 Task: Search one way flight ticket for 5 adults, 2 children, 1 infant in seat and 2 infants on lap in economy from Punta Gorda: Punta Gorda Airport to Sheridan: Sheridan County Airport on 8-6-2023. Choice of flights is Emirates. Number of bags: 2 carry on bags. Price is upto 92000. Outbound departure time preference is 16:45.
Action: Mouse moved to (221, 307)
Screenshot: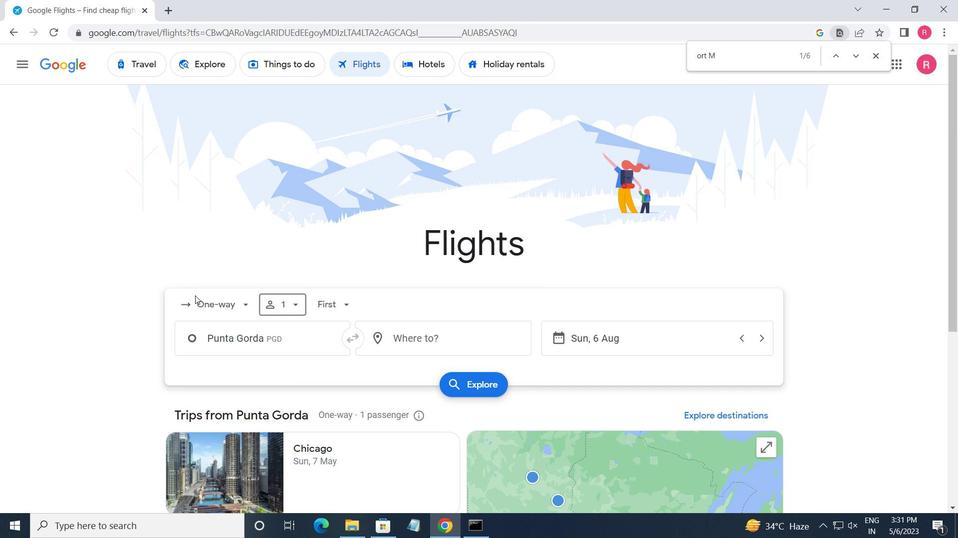 
Action: Mouse pressed left at (221, 307)
Screenshot: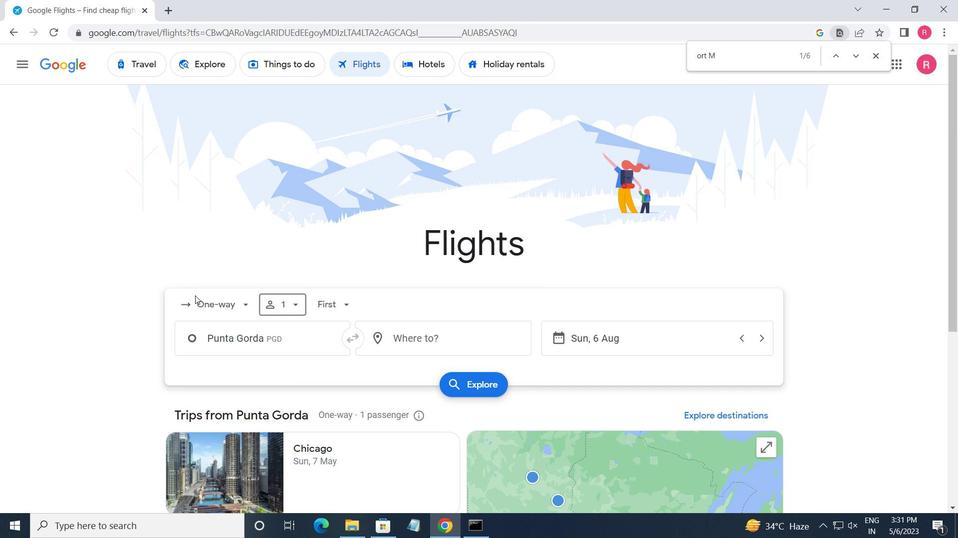 
Action: Mouse moved to (229, 304)
Screenshot: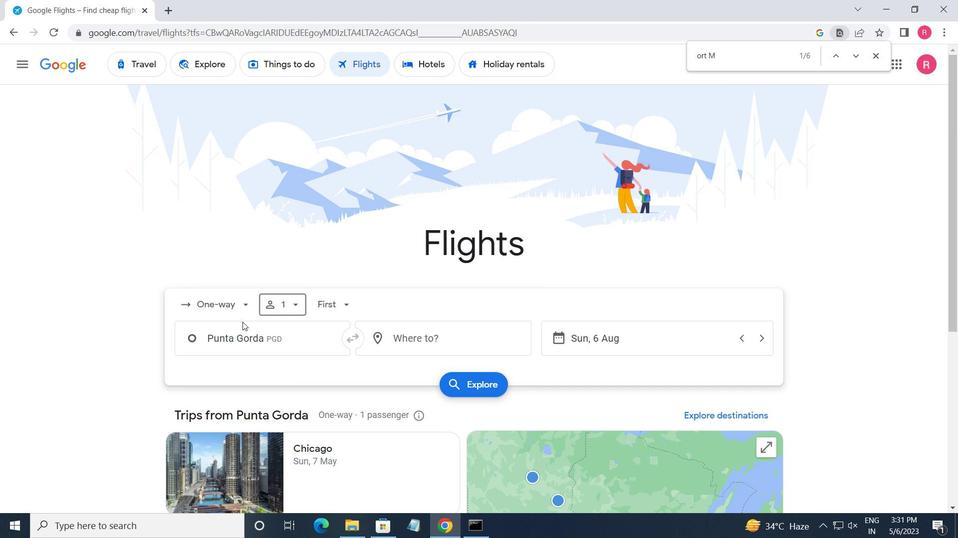 
Action: Mouse pressed left at (229, 304)
Screenshot: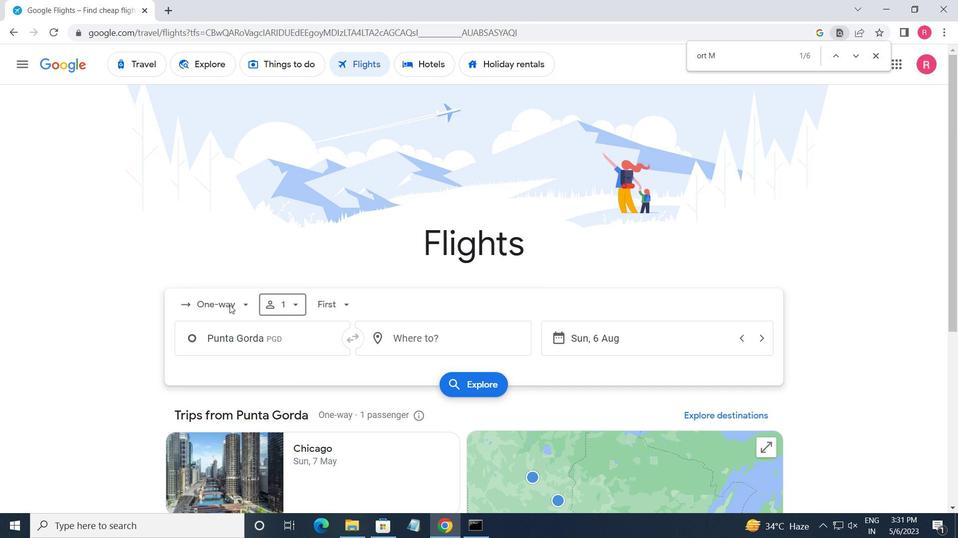 
Action: Mouse moved to (213, 303)
Screenshot: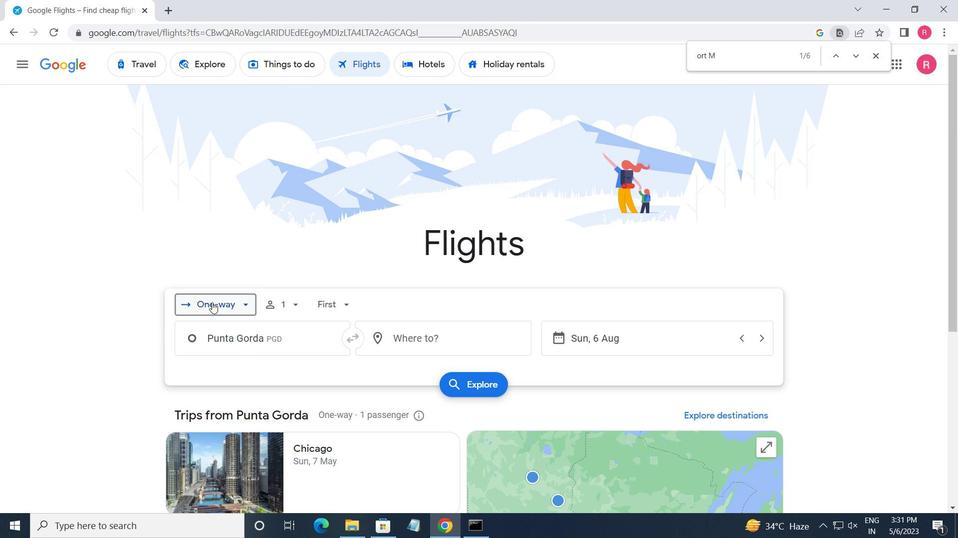 
Action: Mouse pressed left at (213, 303)
Screenshot: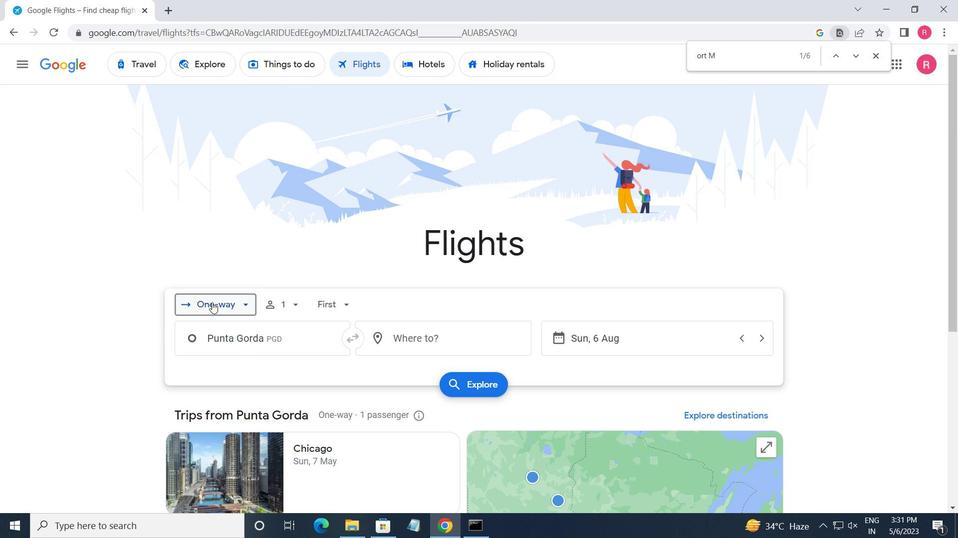
Action: Mouse moved to (228, 367)
Screenshot: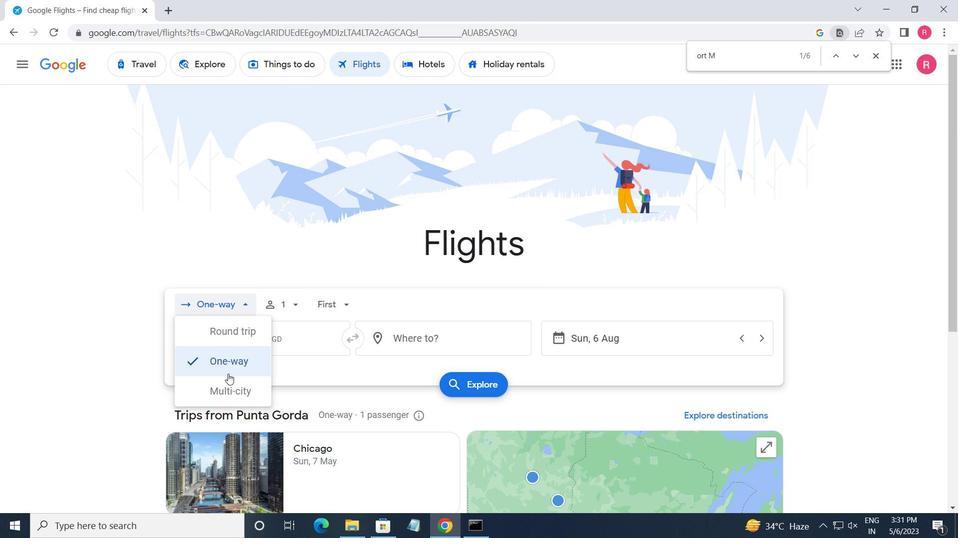 
Action: Mouse pressed left at (228, 367)
Screenshot: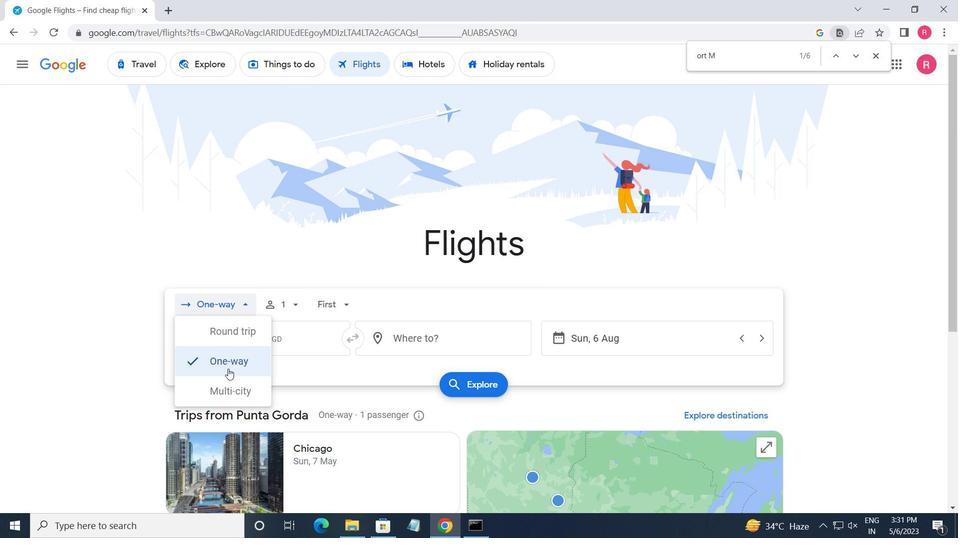 
Action: Mouse moved to (278, 310)
Screenshot: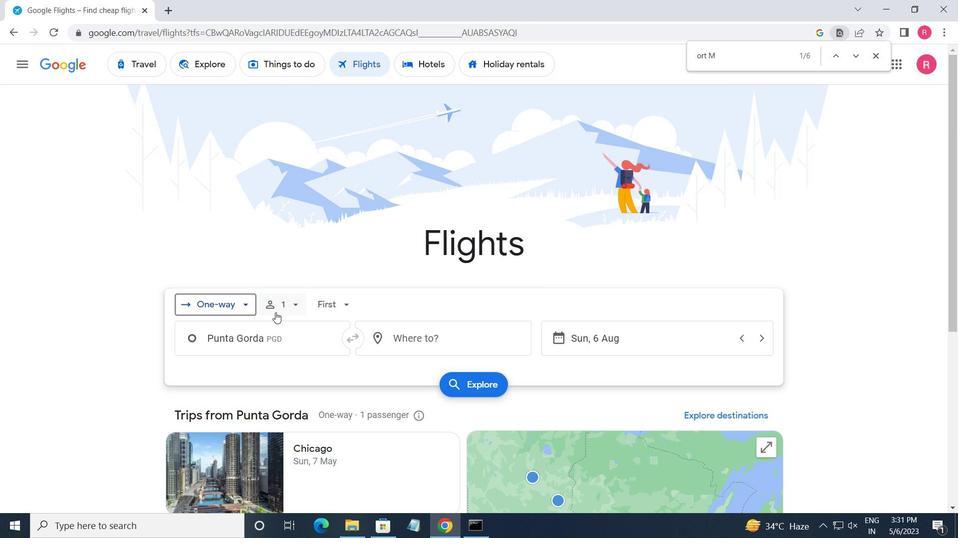 
Action: Mouse pressed left at (278, 310)
Screenshot: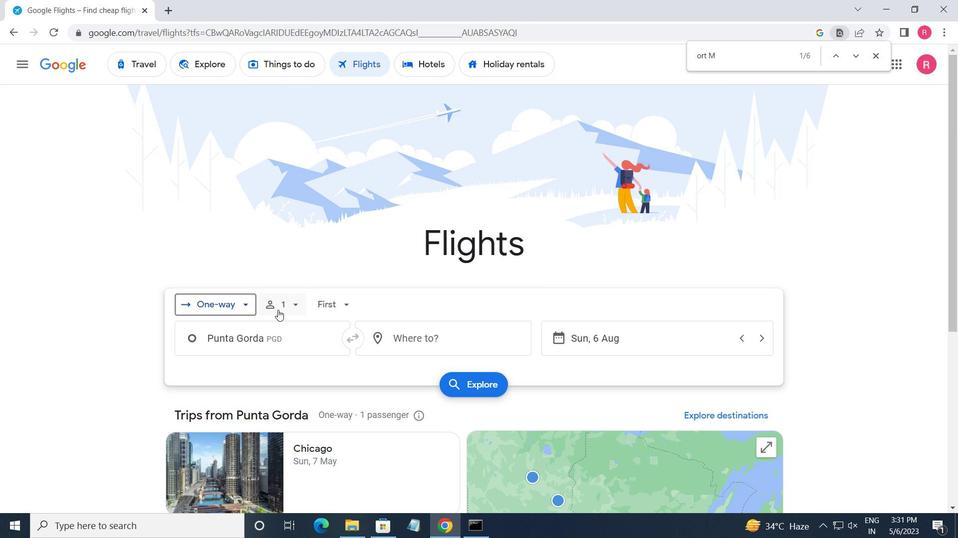 
Action: Mouse moved to (388, 340)
Screenshot: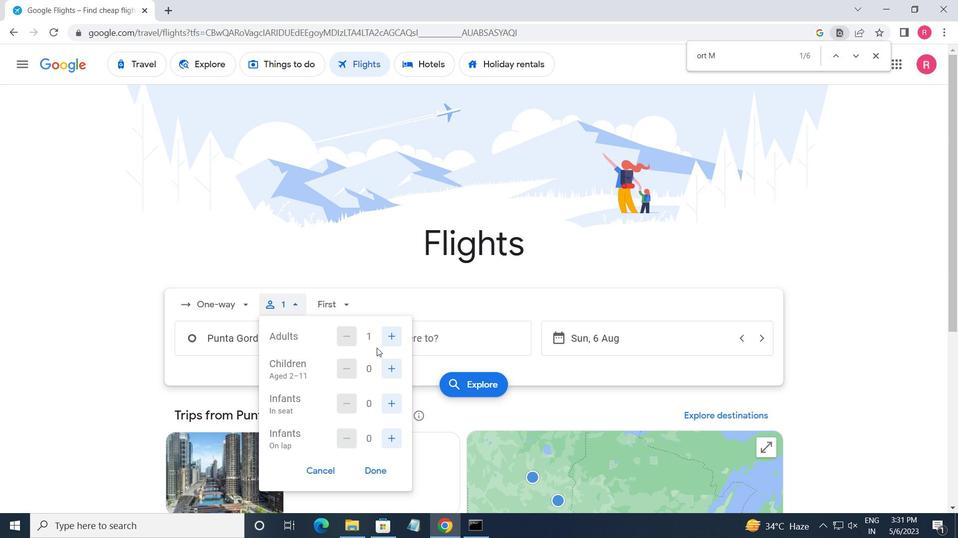 
Action: Mouse pressed left at (388, 340)
Screenshot: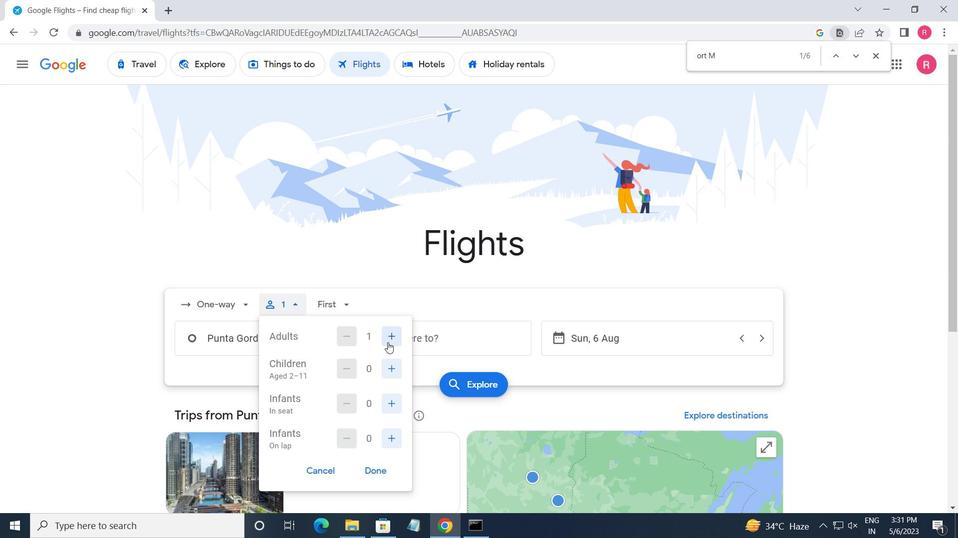 
Action: Mouse pressed left at (388, 340)
Screenshot: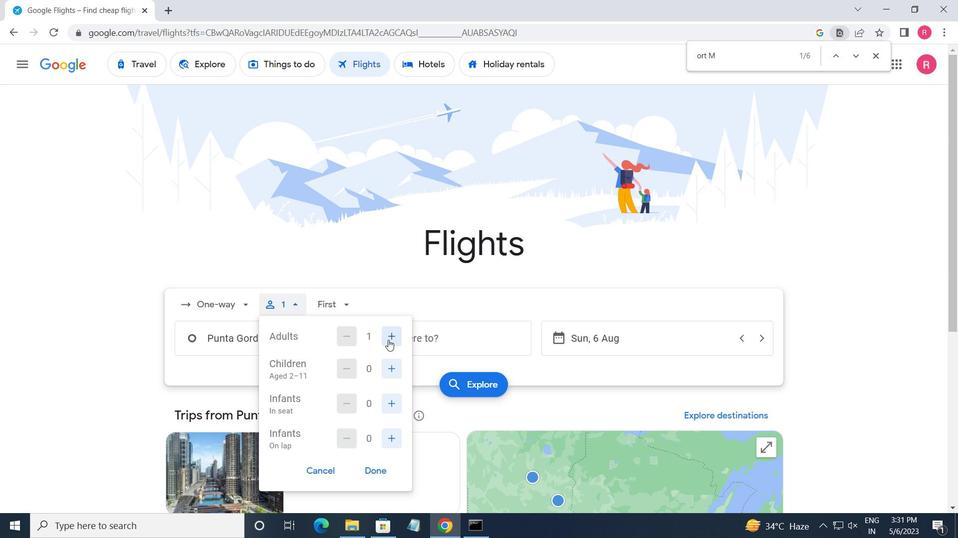 
Action: Mouse pressed left at (388, 340)
Screenshot: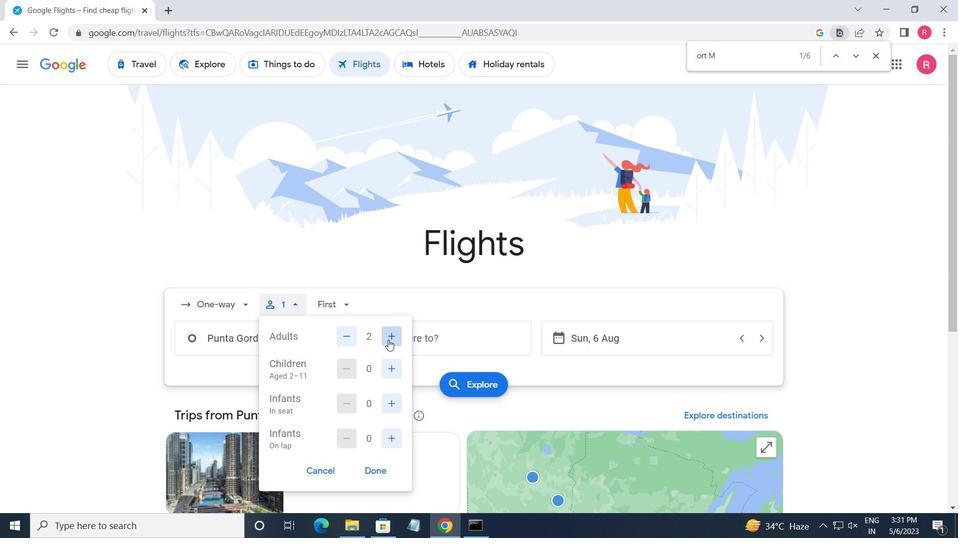
Action: Mouse pressed left at (388, 340)
Screenshot: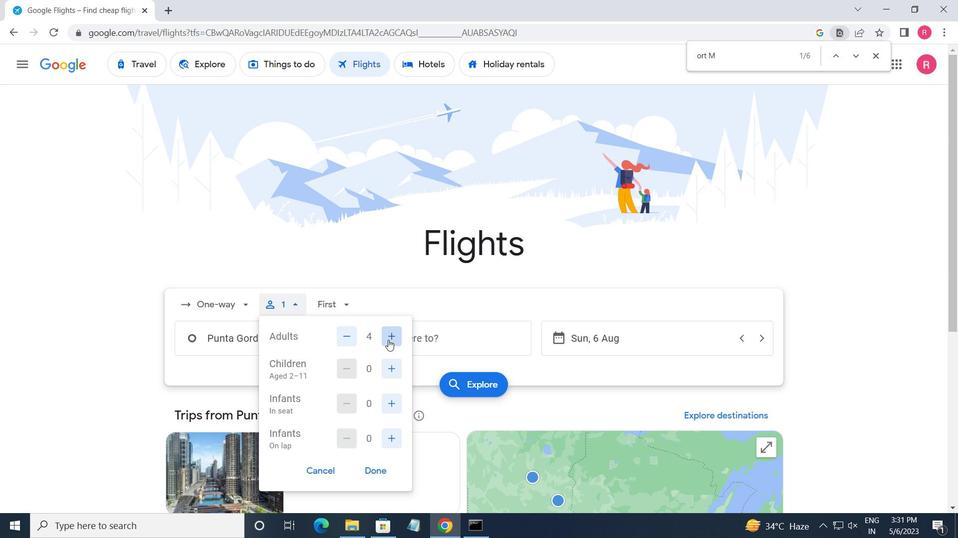 
Action: Mouse moved to (390, 366)
Screenshot: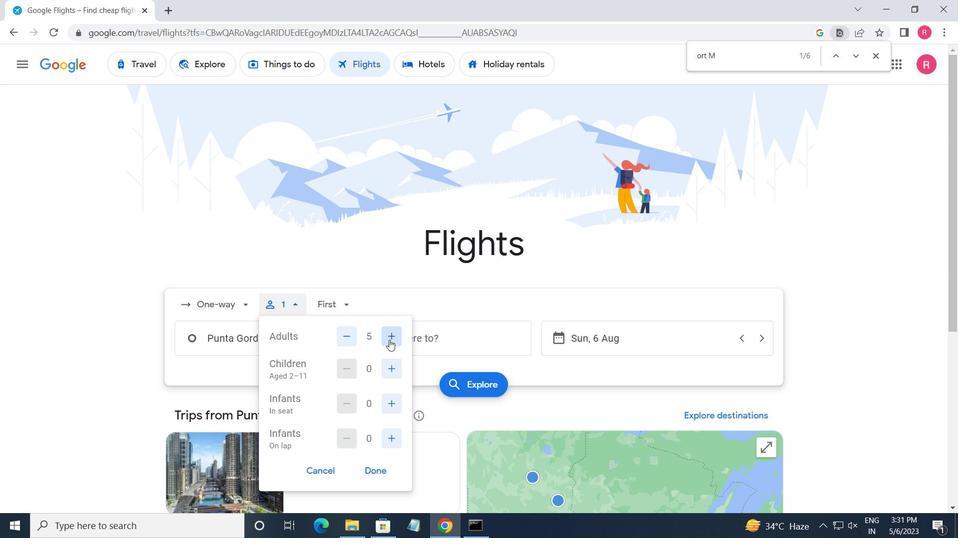 
Action: Mouse pressed left at (390, 366)
Screenshot: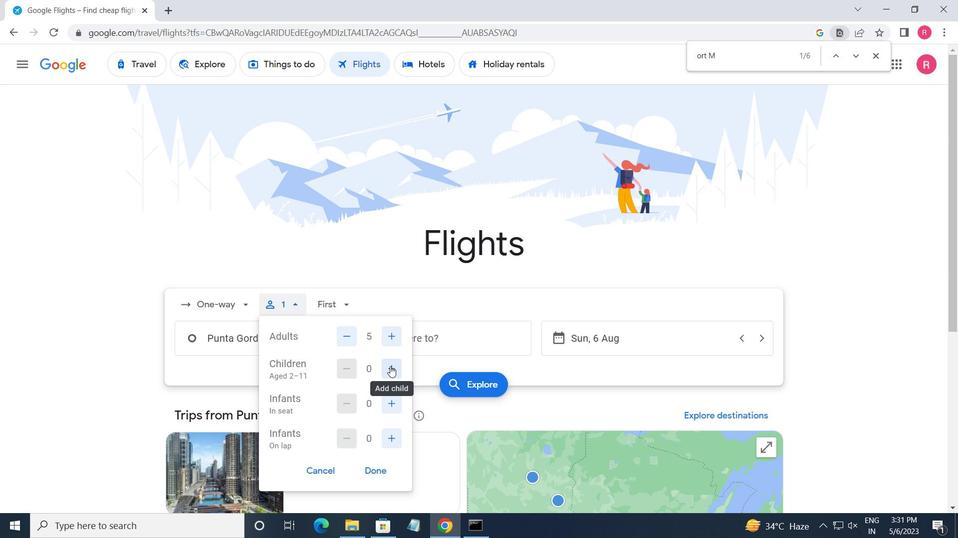 
Action: Mouse pressed left at (390, 366)
Screenshot: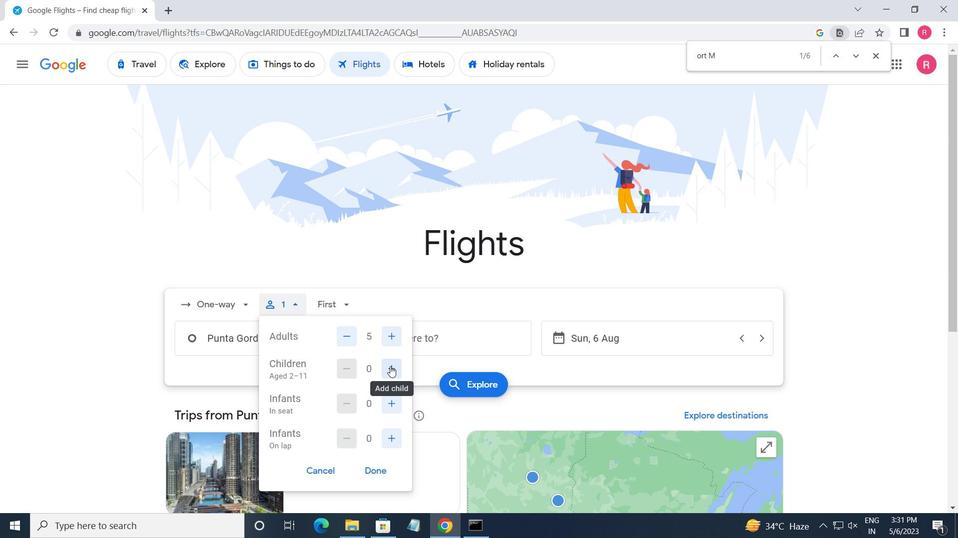 
Action: Mouse moved to (388, 400)
Screenshot: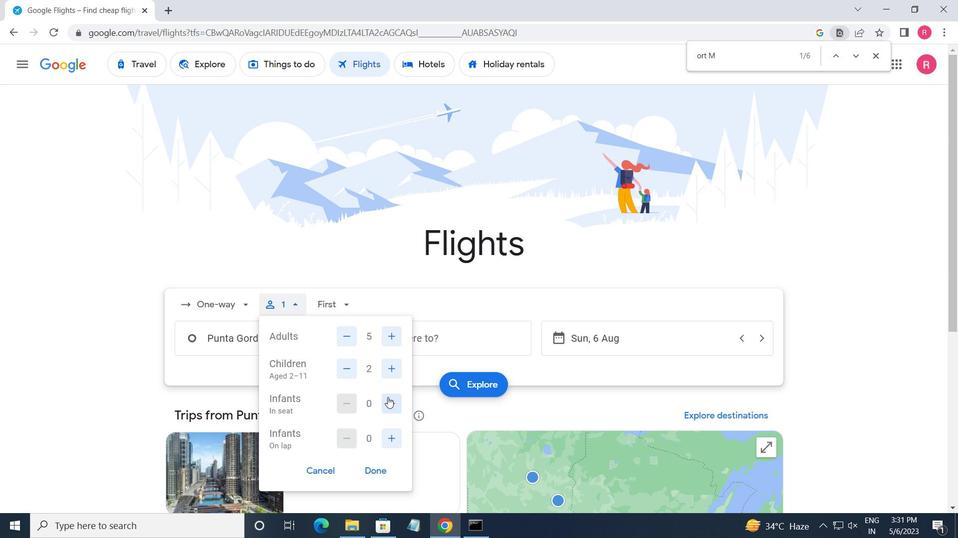 
Action: Mouse pressed left at (388, 400)
Screenshot: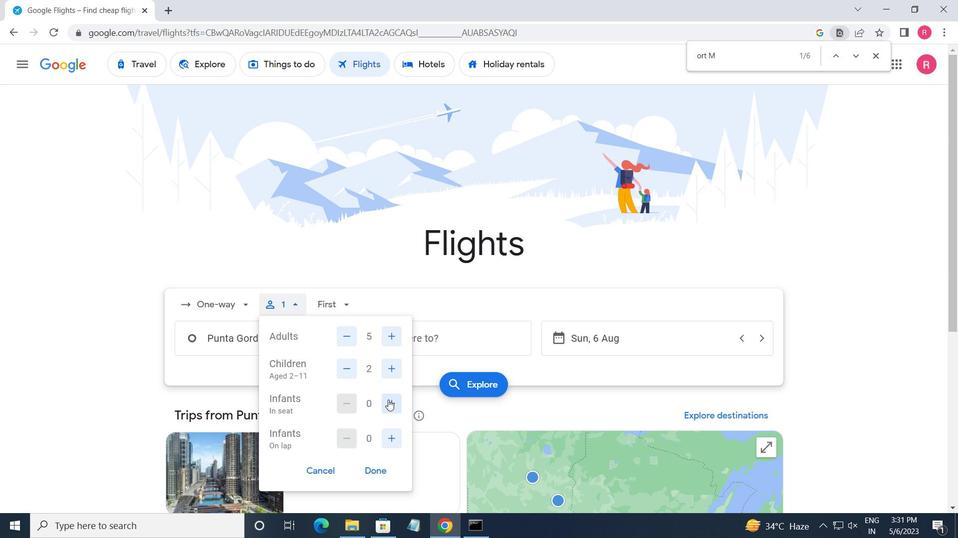 
Action: Mouse moved to (391, 434)
Screenshot: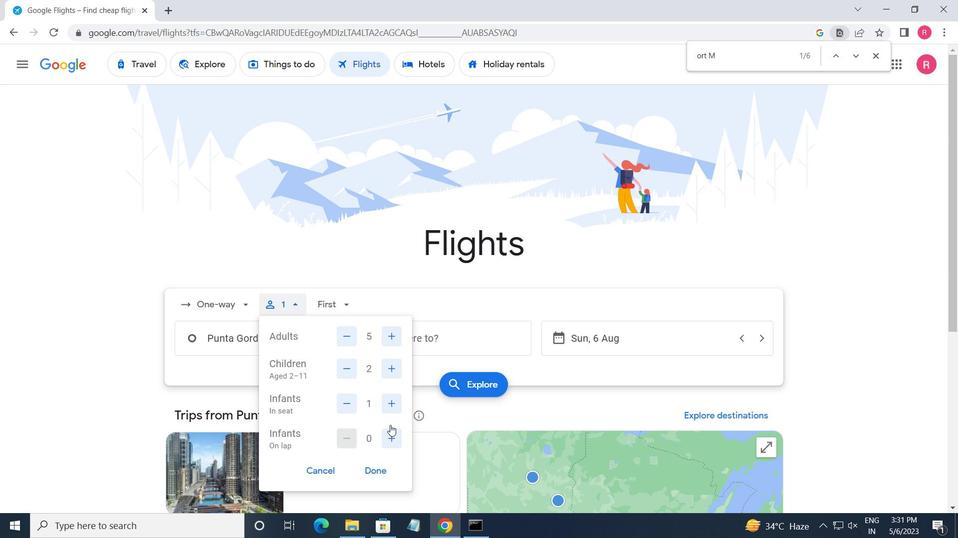 
Action: Mouse pressed left at (391, 434)
Screenshot: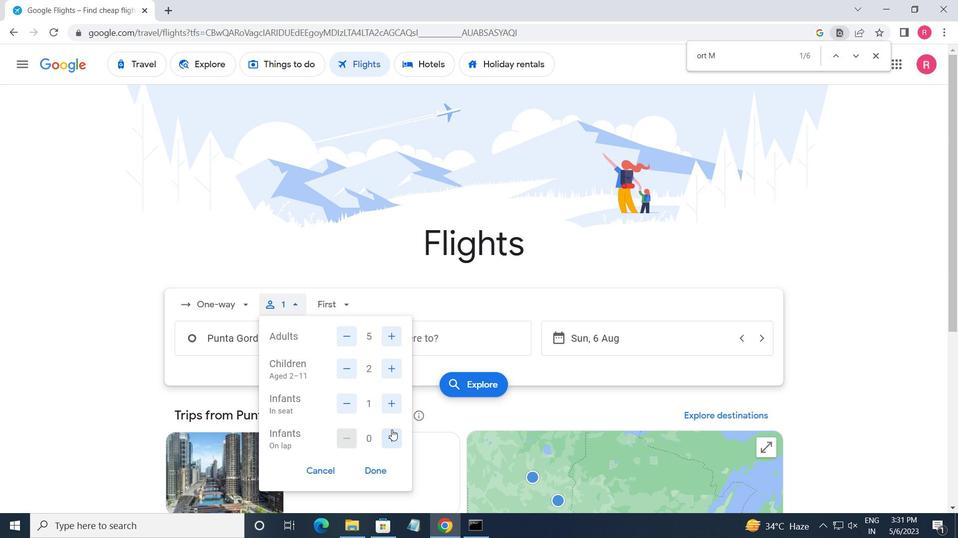 
Action: Mouse pressed left at (391, 434)
Screenshot: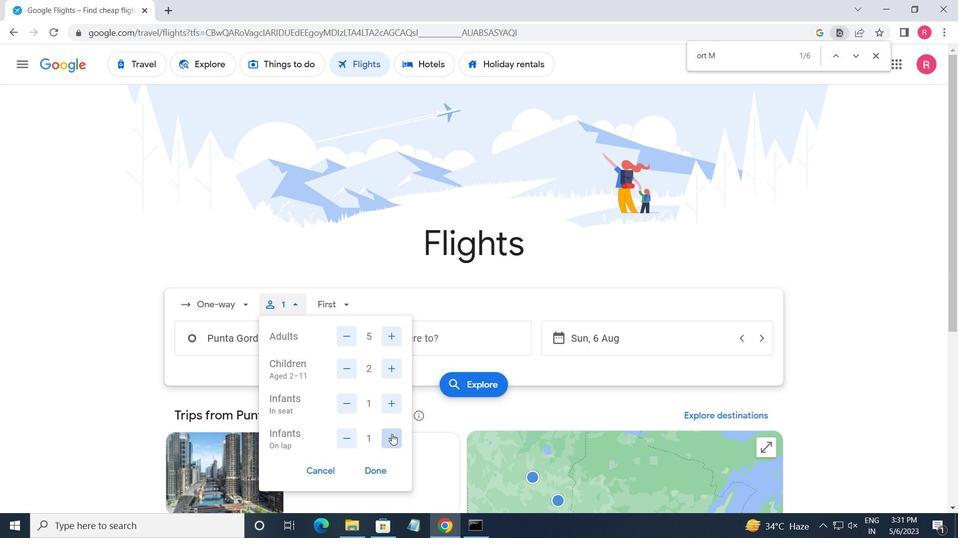 
Action: Mouse moved to (351, 442)
Screenshot: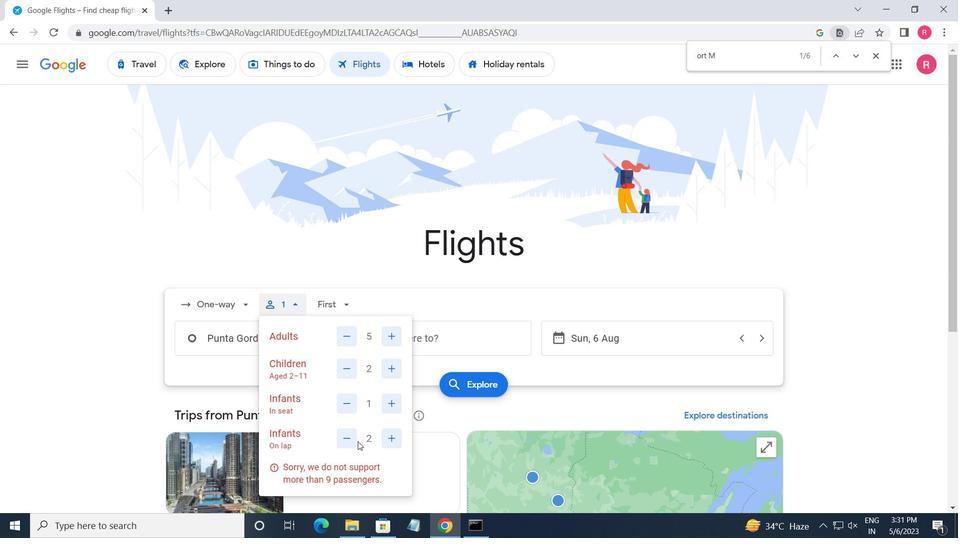 
Action: Mouse pressed left at (351, 442)
Screenshot: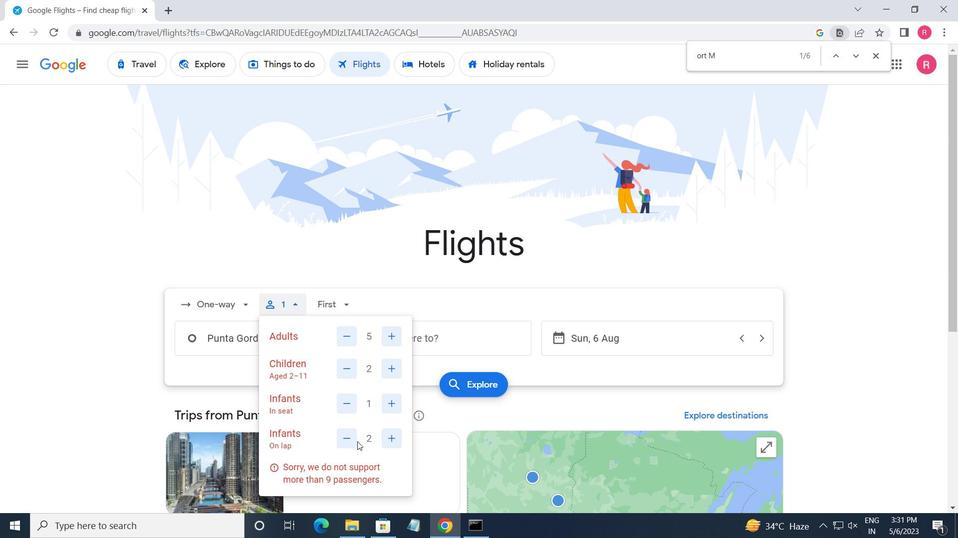 
Action: Mouse moved to (367, 474)
Screenshot: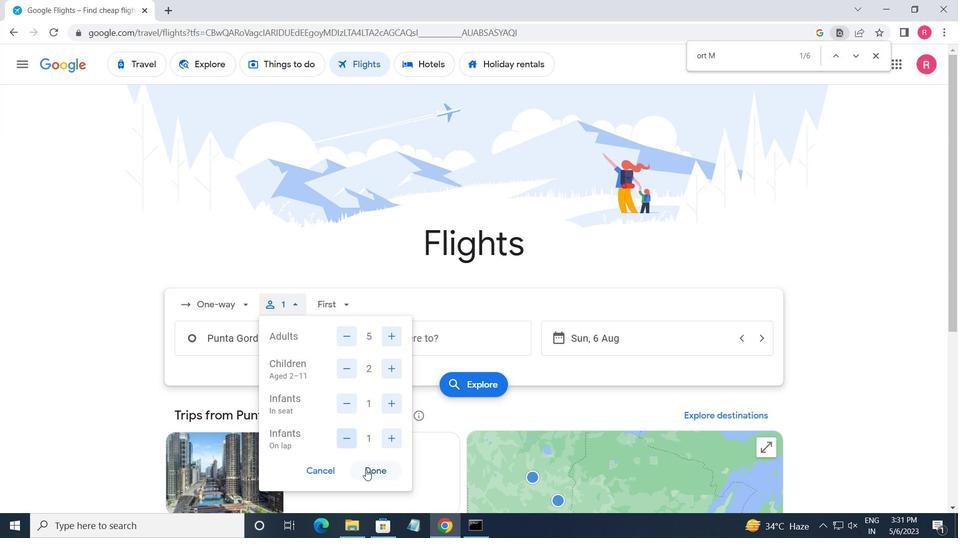 
Action: Mouse pressed left at (367, 474)
Screenshot: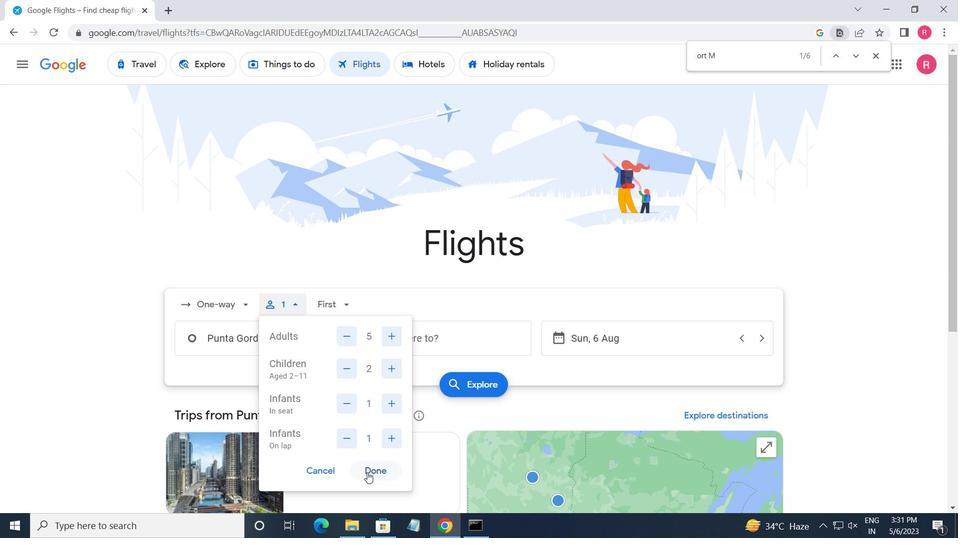 
Action: Mouse moved to (334, 312)
Screenshot: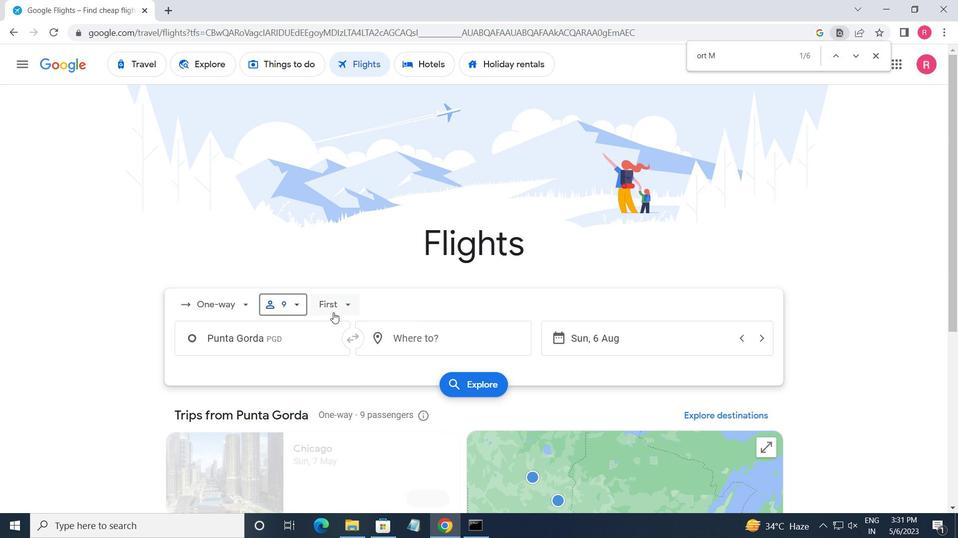 
Action: Mouse pressed left at (334, 312)
Screenshot: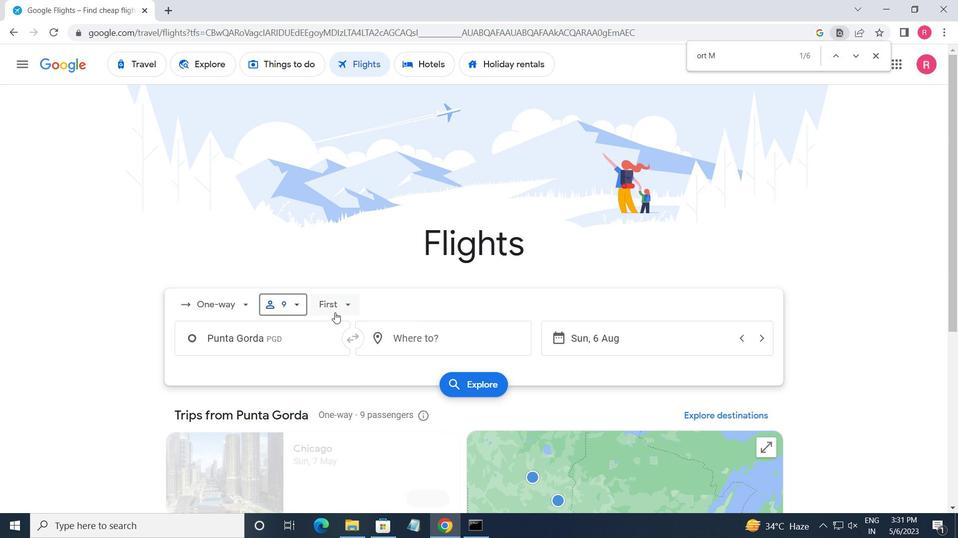 
Action: Mouse moved to (353, 332)
Screenshot: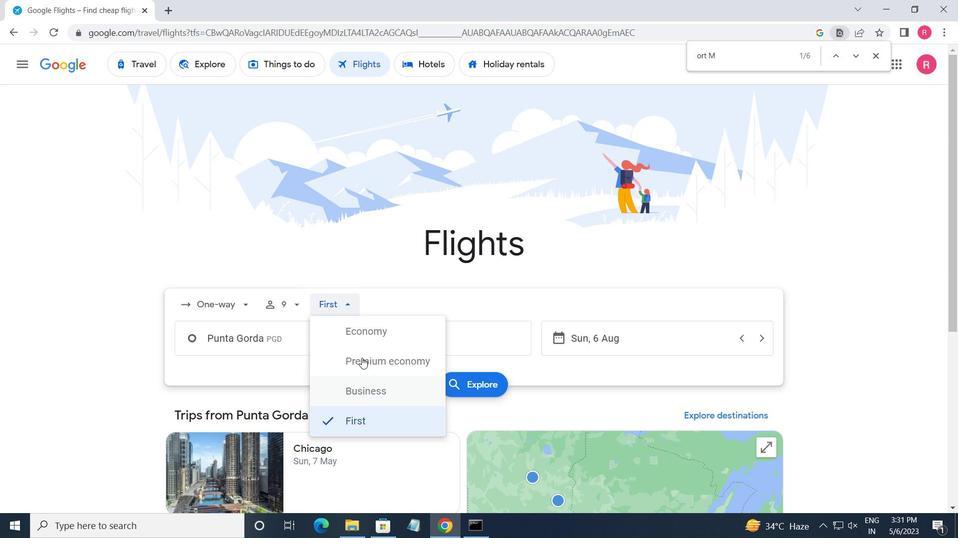 
Action: Mouse pressed left at (353, 332)
Screenshot: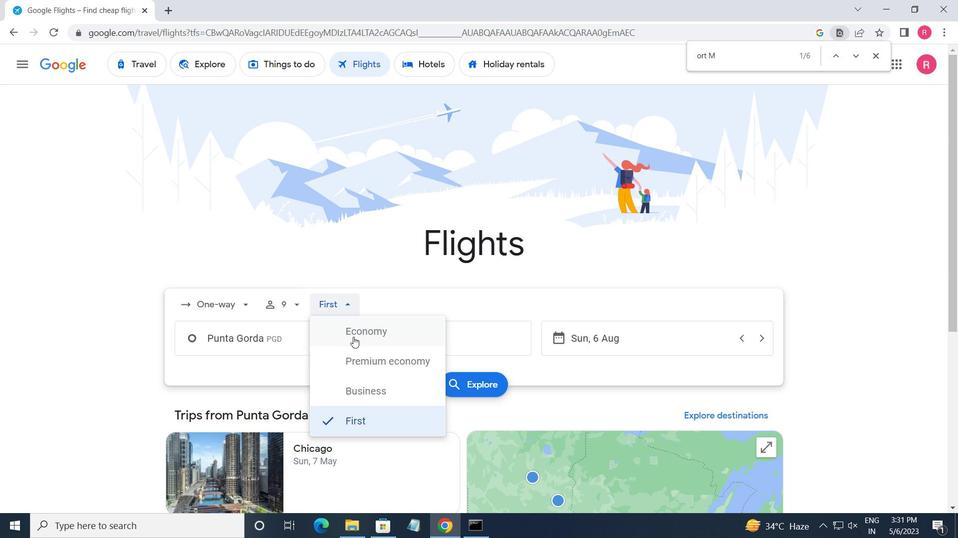 
Action: Mouse moved to (301, 336)
Screenshot: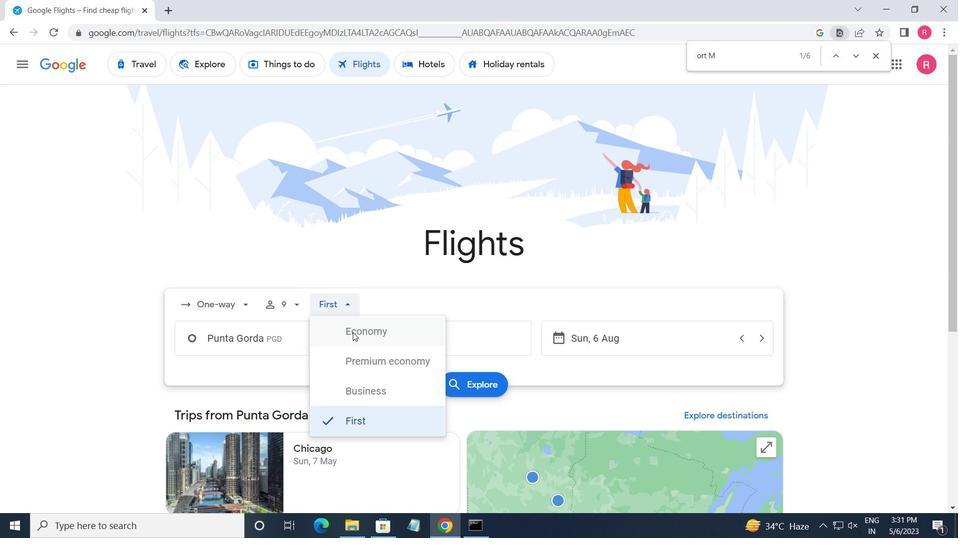
Action: Mouse pressed left at (301, 336)
Screenshot: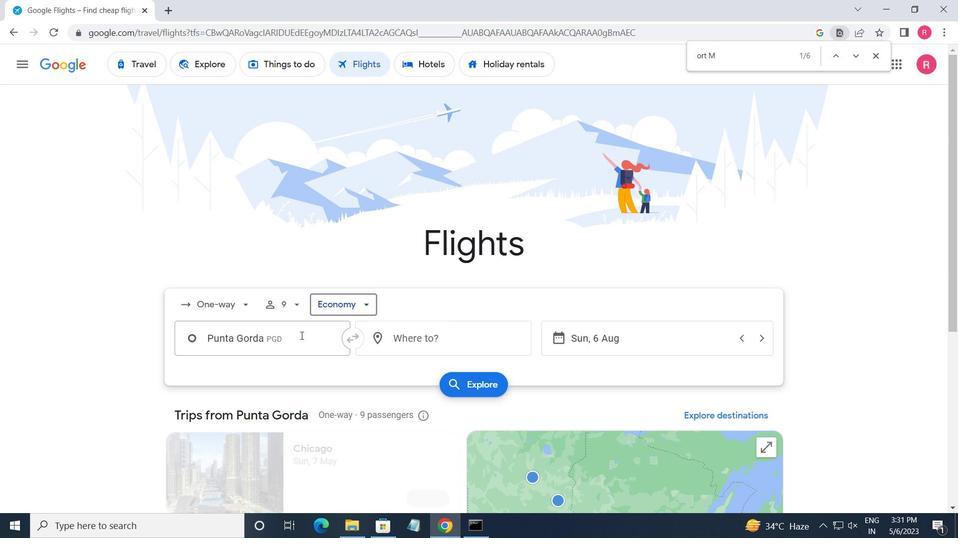 
Action: Mouse moved to (300, 336)
Screenshot: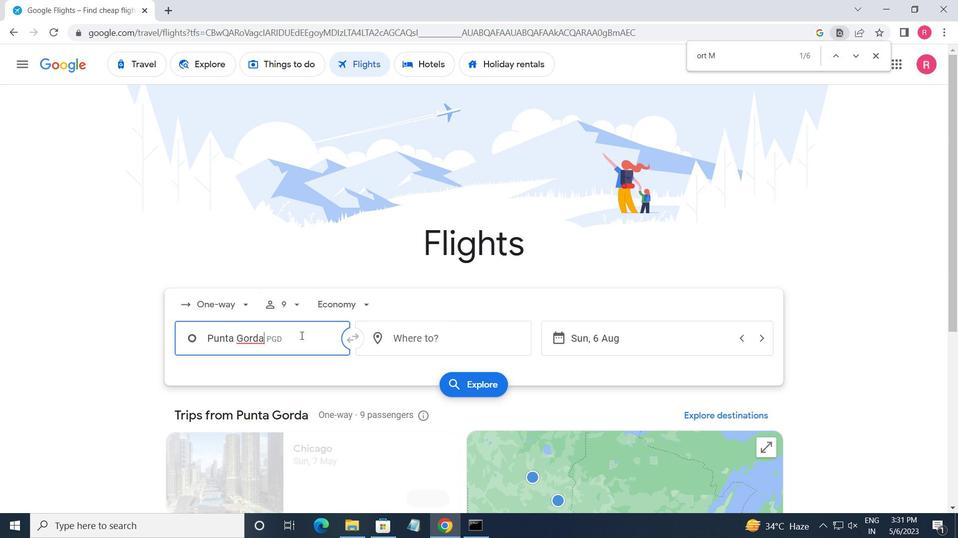 
Action: Key pressed <Key.shift_r>Punta<Key.space><Key.shift>GORDA
Screenshot: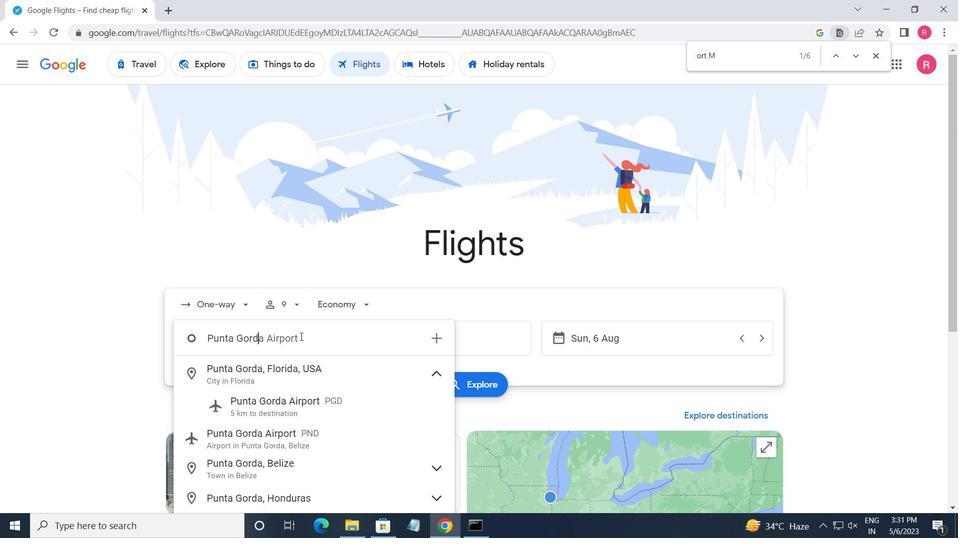 
Action: Mouse moved to (314, 402)
Screenshot: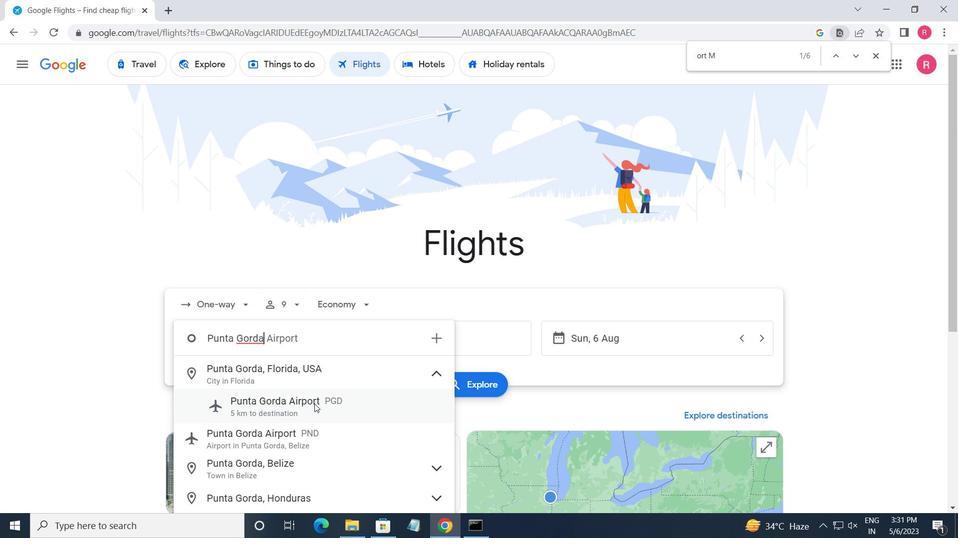 
Action: Mouse pressed left at (314, 402)
Screenshot: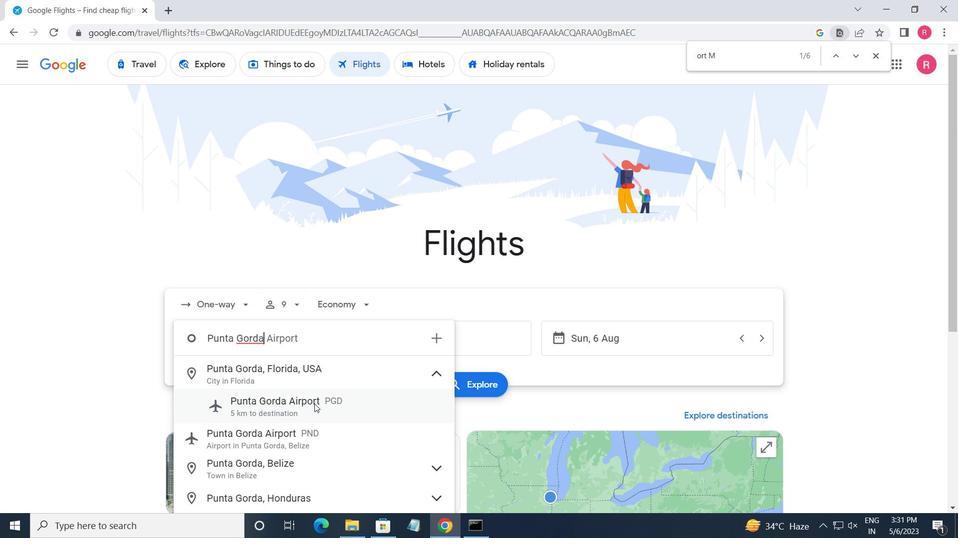 
Action: Mouse moved to (440, 340)
Screenshot: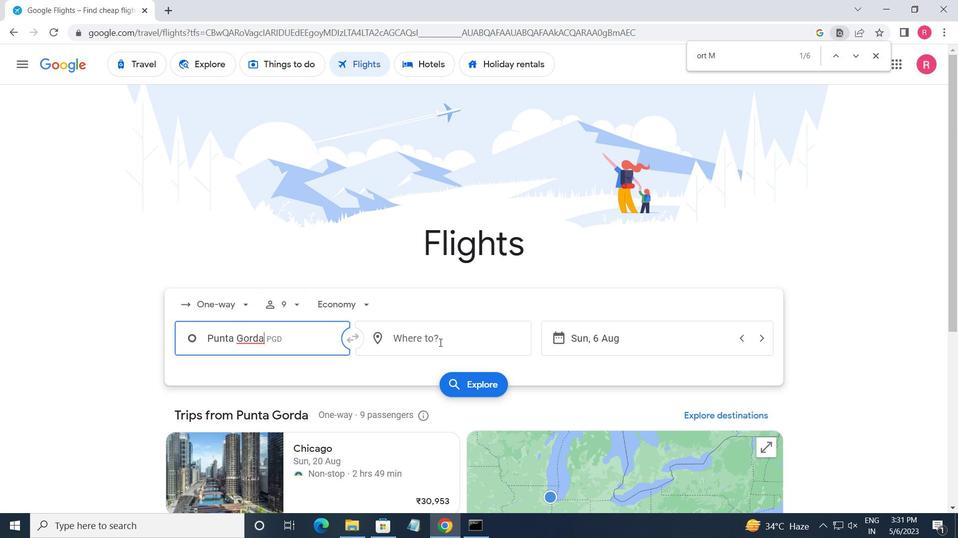 
Action: Mouse pressed left at (440, 340)
Screenshot: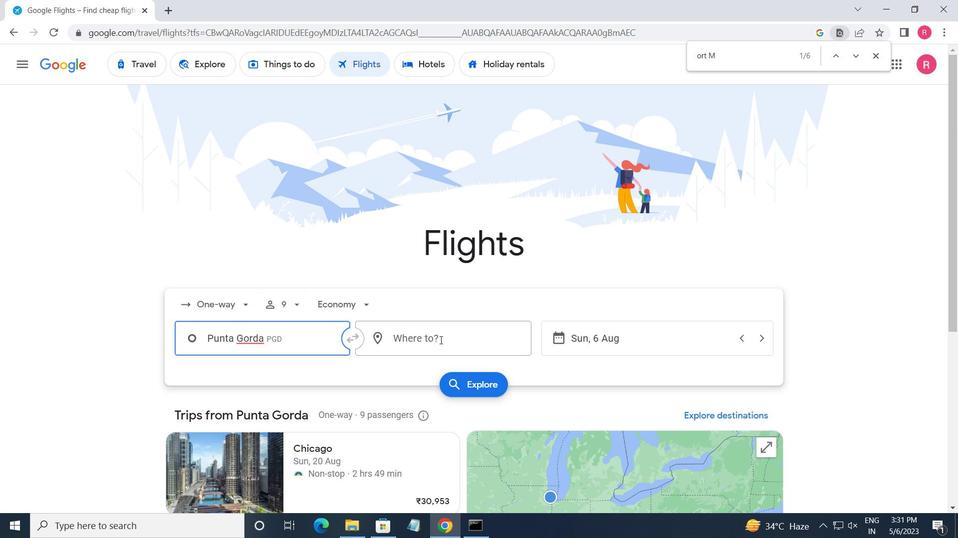 
Action: Key pressed <Key.shift>SHERIDAN
Screenshot: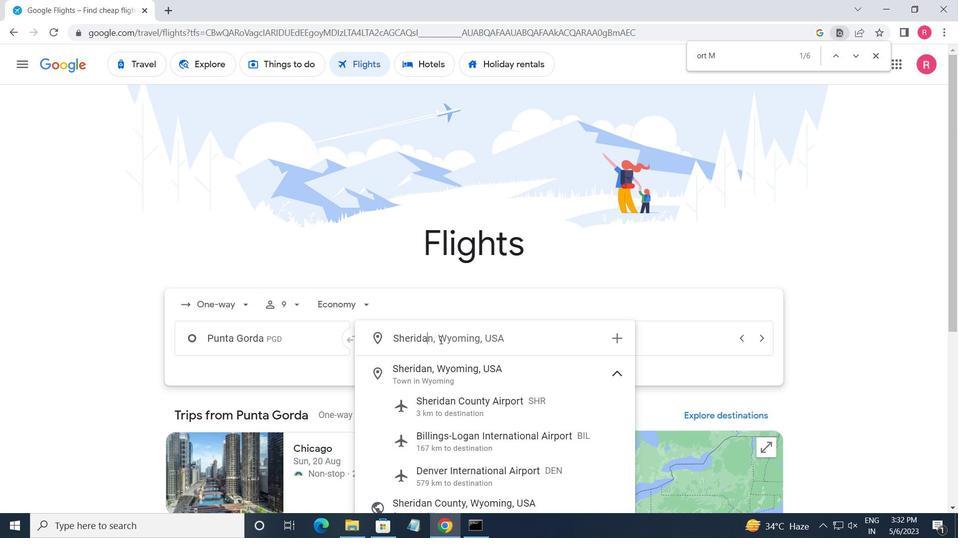
Action: Mouse moved to (474, 413)
Screenshot: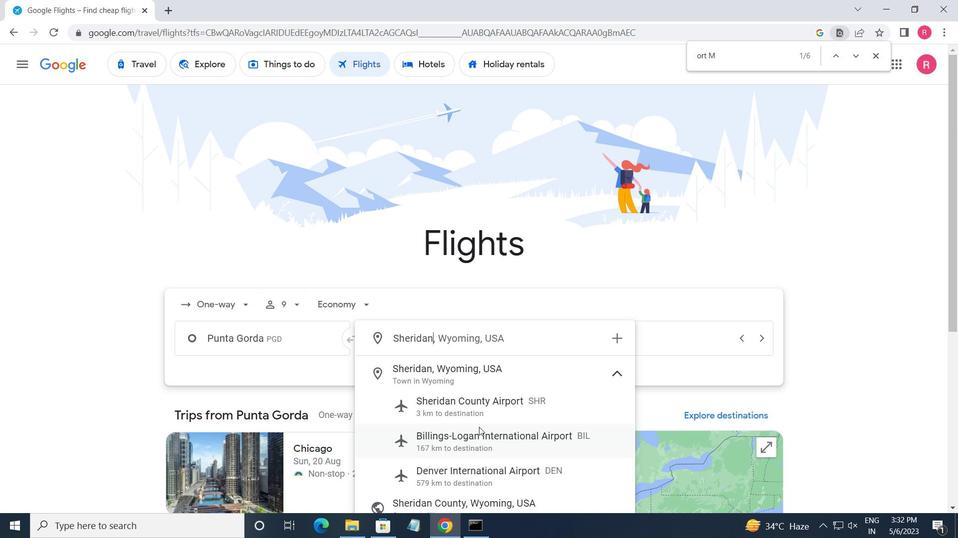 
Action: Mouse pressed left at (474, 413)
Screenshot: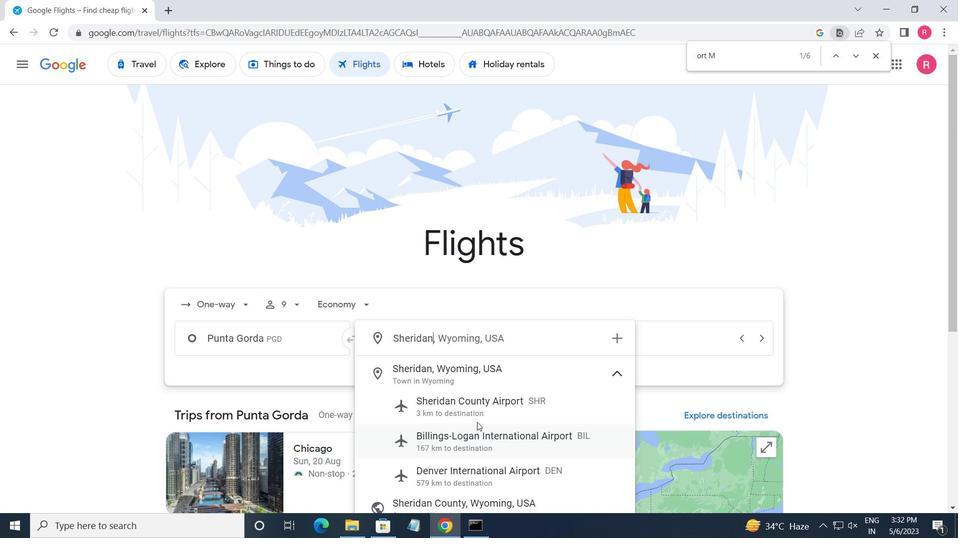
Action: Mouse moved to (656, 339)
Screenshot: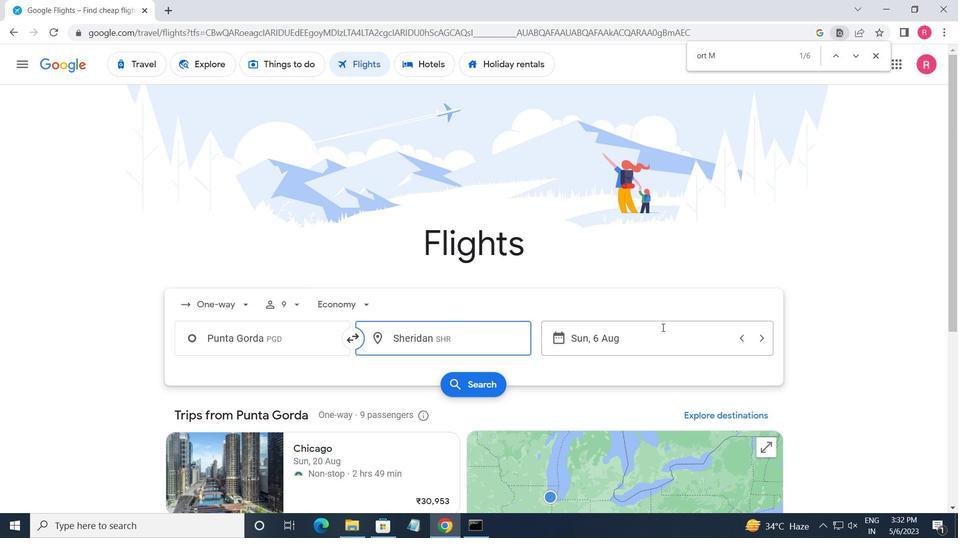 
Action: Mouse pressed left at (656, 339)
Screenshot: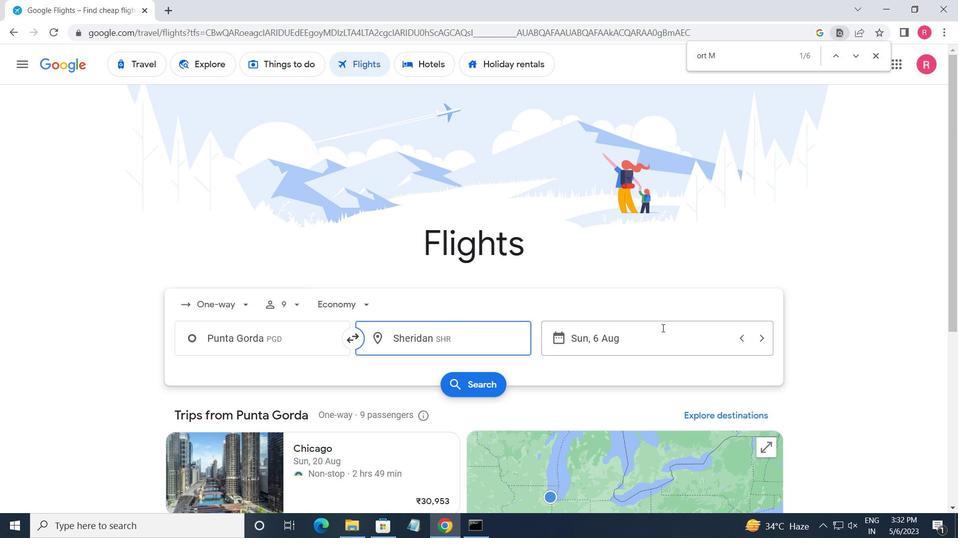 
Action: Mouse moved to (328, 326)
Screenshot: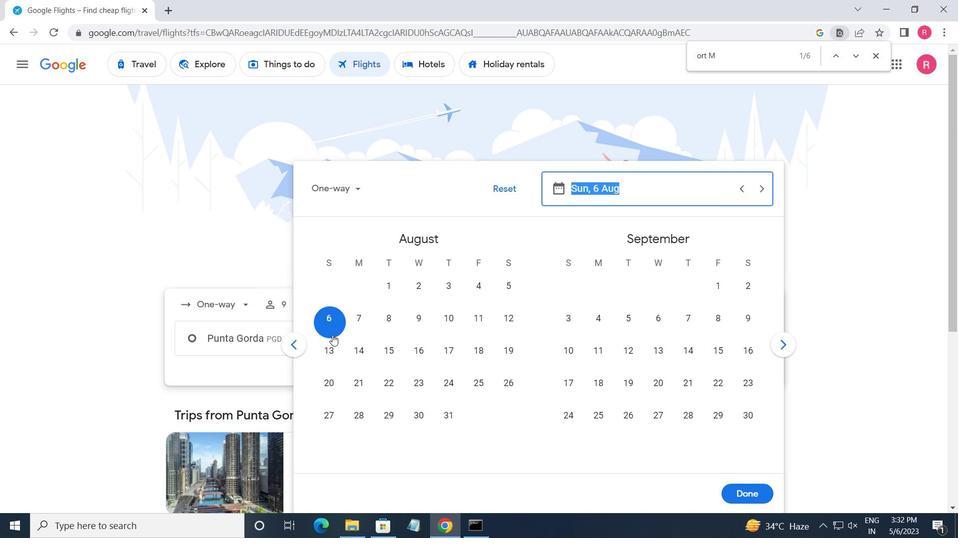 
Action: Mouse pressed left at (328, 326)
Screenshot: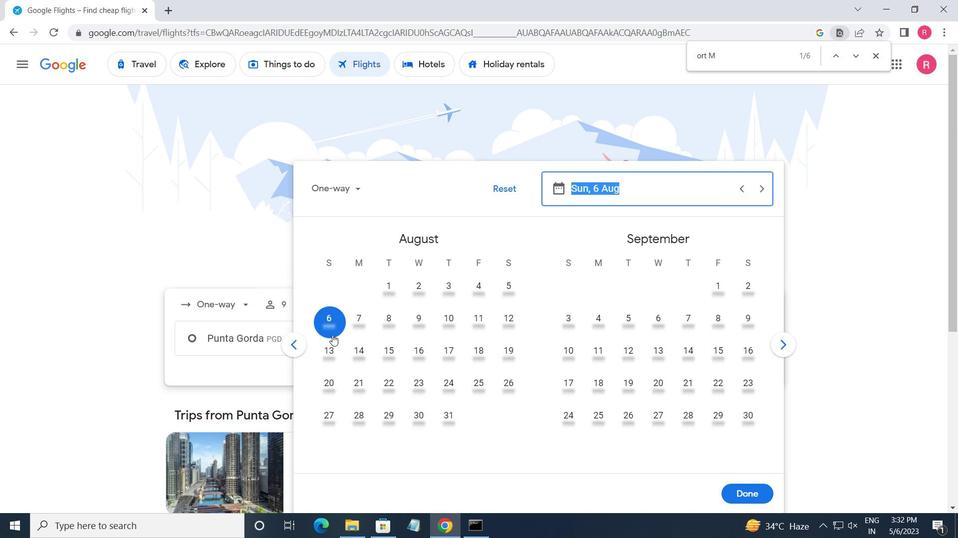 
Action: Mouse moved to (745, 492)
Screenshot: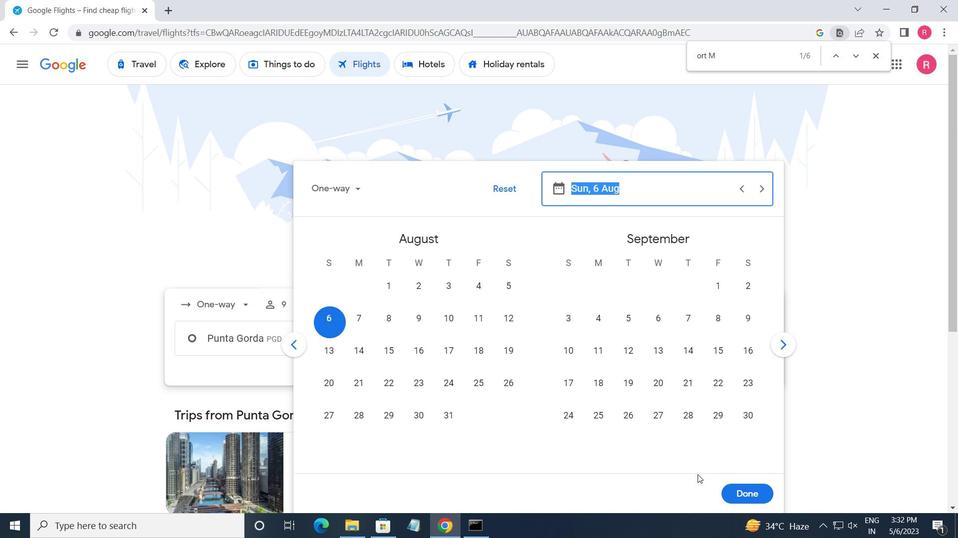 
Action: Mouse pressed left at (745, 492)
Screenshot: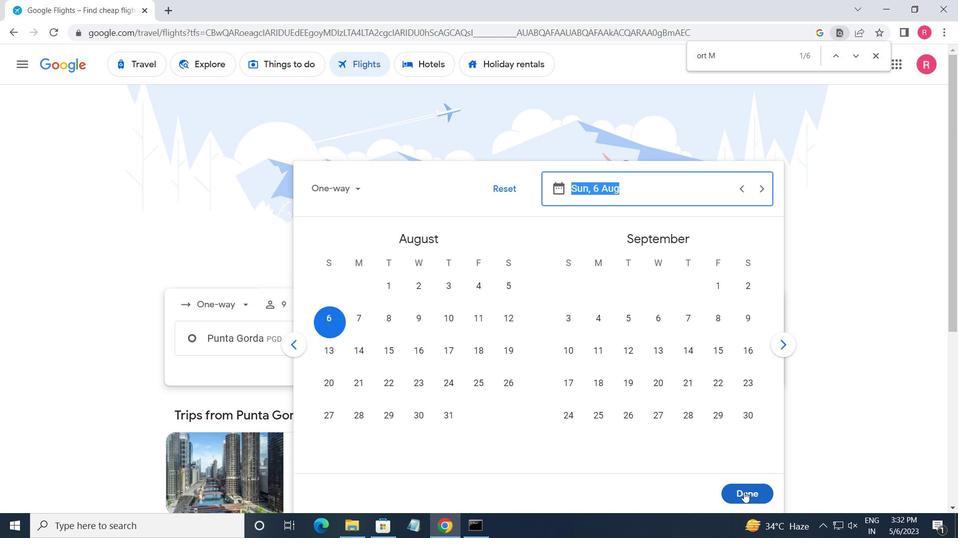 
Action: Mouse moved to (459, 385)
Screenshot: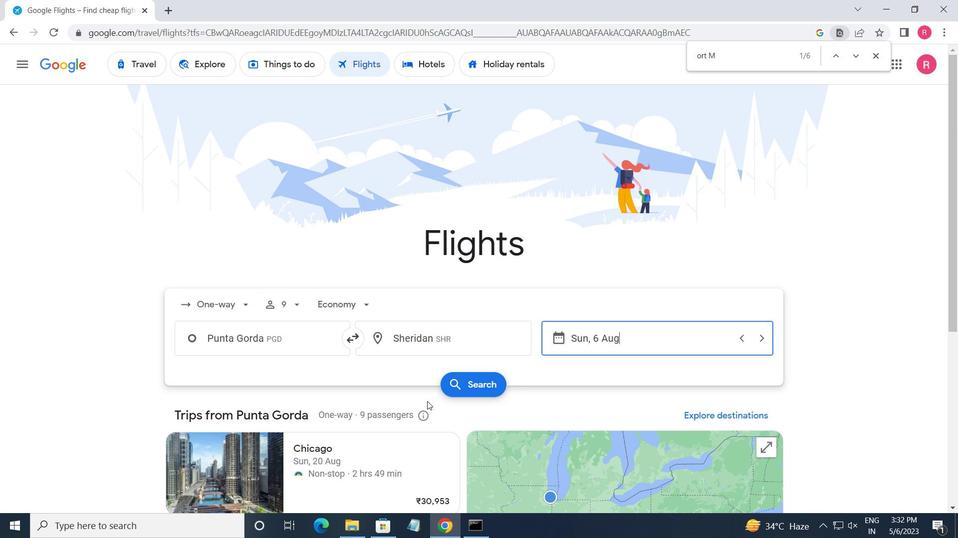 
Action: Mouse pressed left at (459, 385)
Screenshot: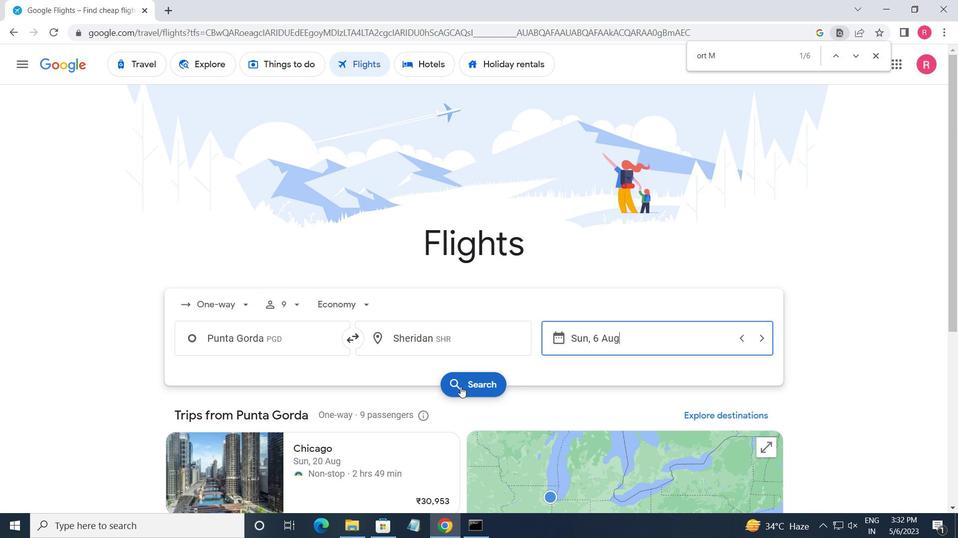 
Action: Mouse moved to (194, 169)
Screenshot: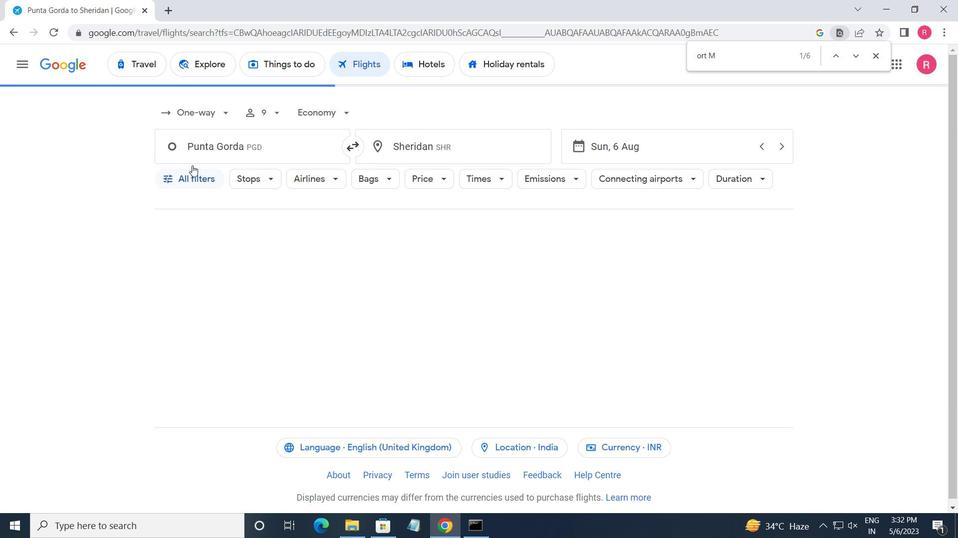 
Action: Mouse pressed left at (194, 169)
Screenshot: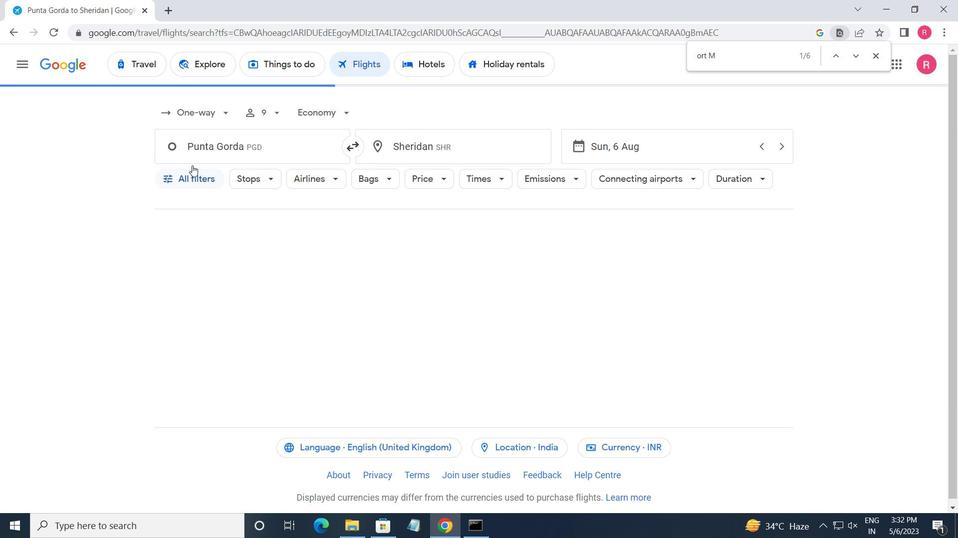 
Action: Mouse moved to (682, 147)
Screenshot: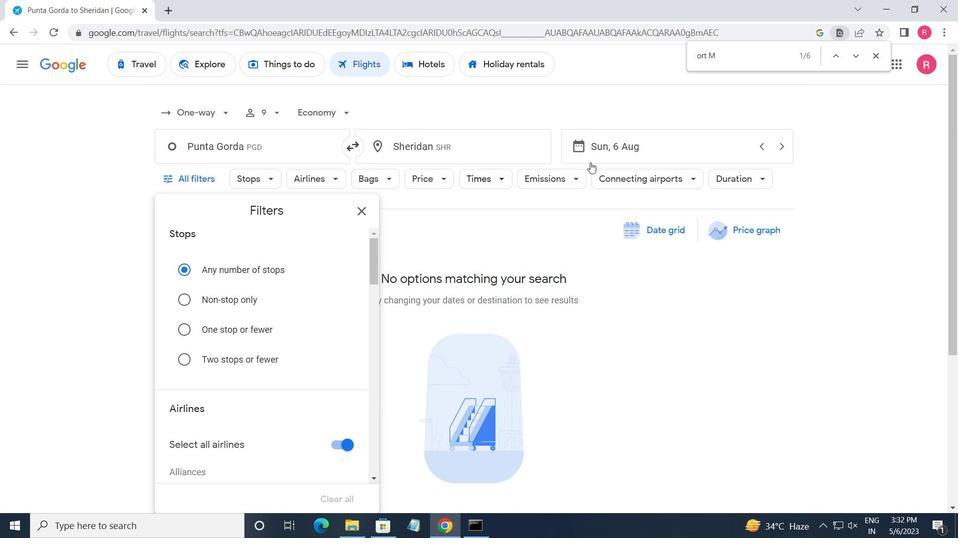 
Action: Mouse pressed left at (682, 147)
Screenshot: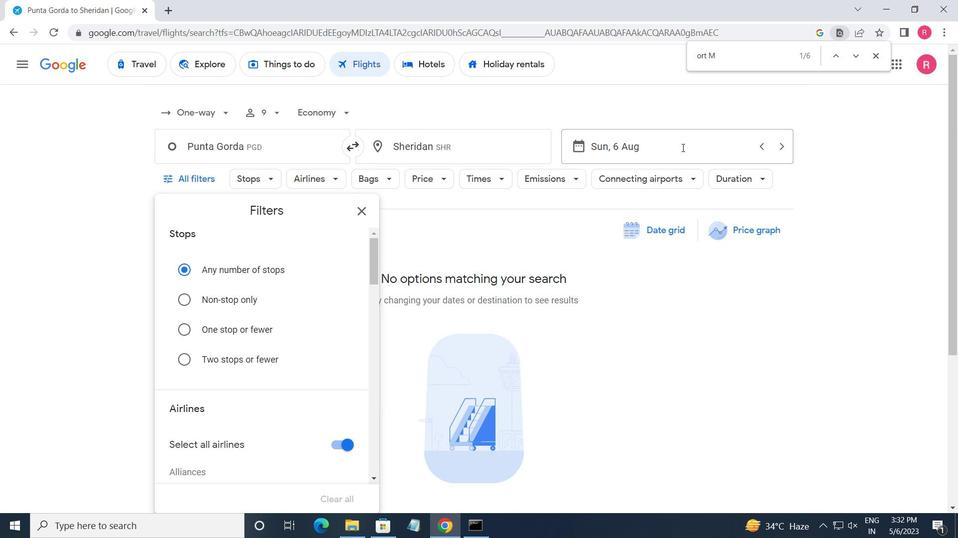 
Action: Mouse moved to (339, 279)
Screenshot: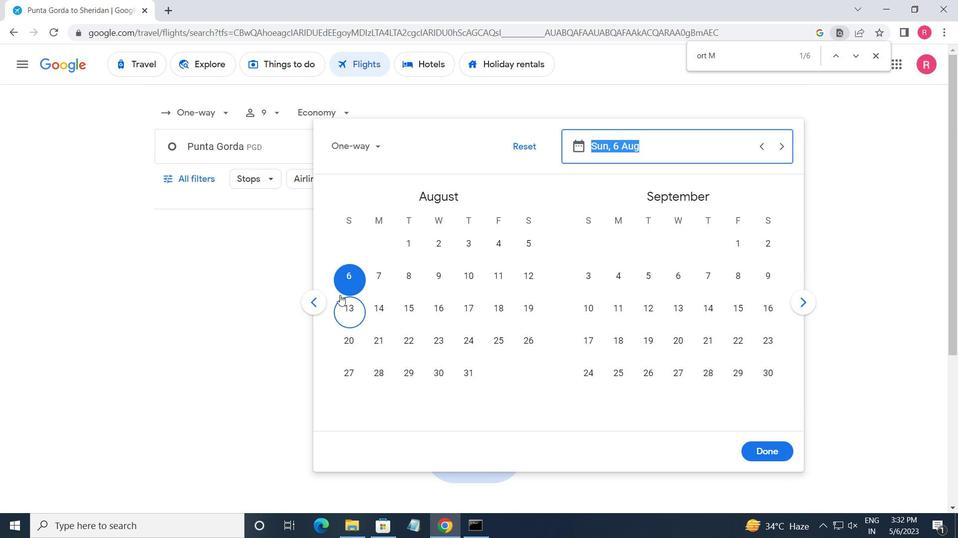 
Action: Mouse pressed left at (339, 279)
Screenshot: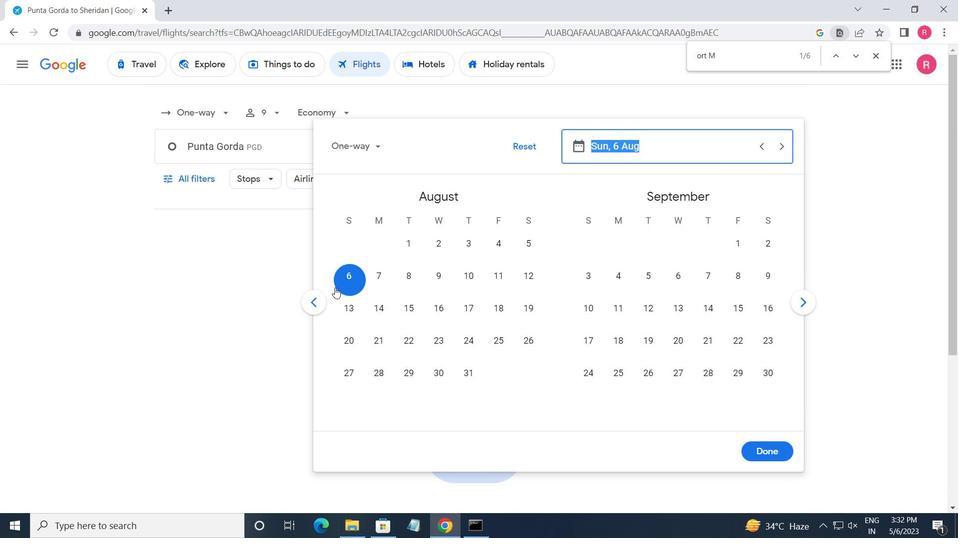 
Action: Mouse moved to (773, 455)
Screenshot: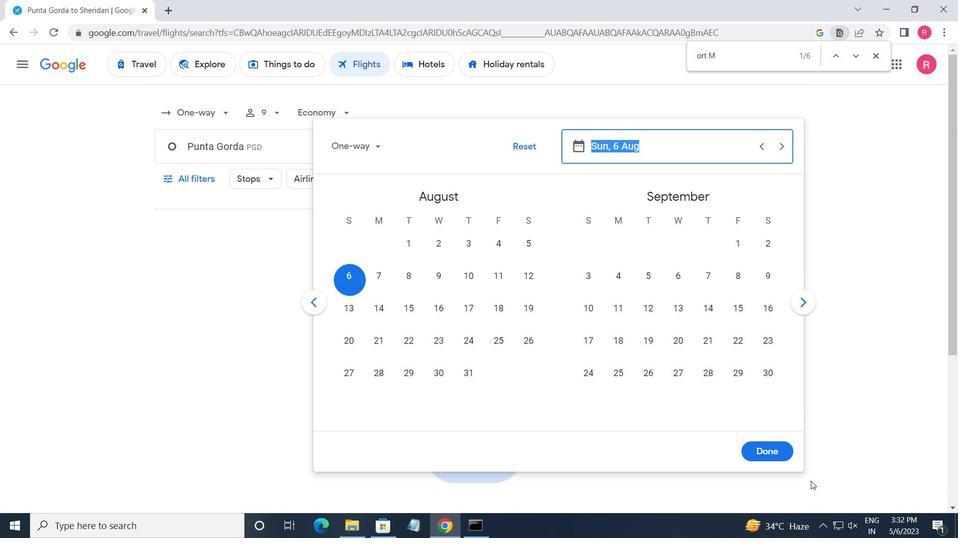 
Action: Mouse pressed left at (773, 455)
Screenshot: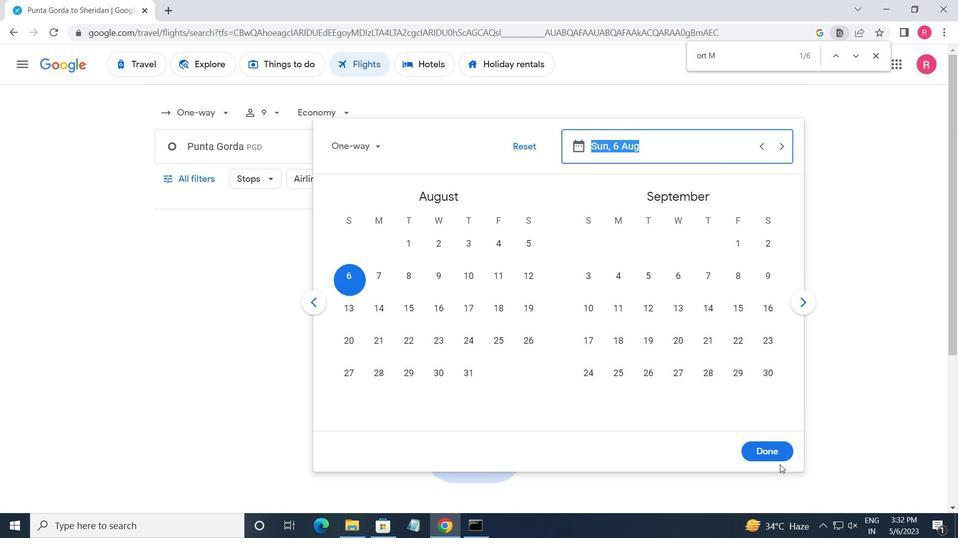 
Action: Mouse moved to (189, 183)
Screenshot: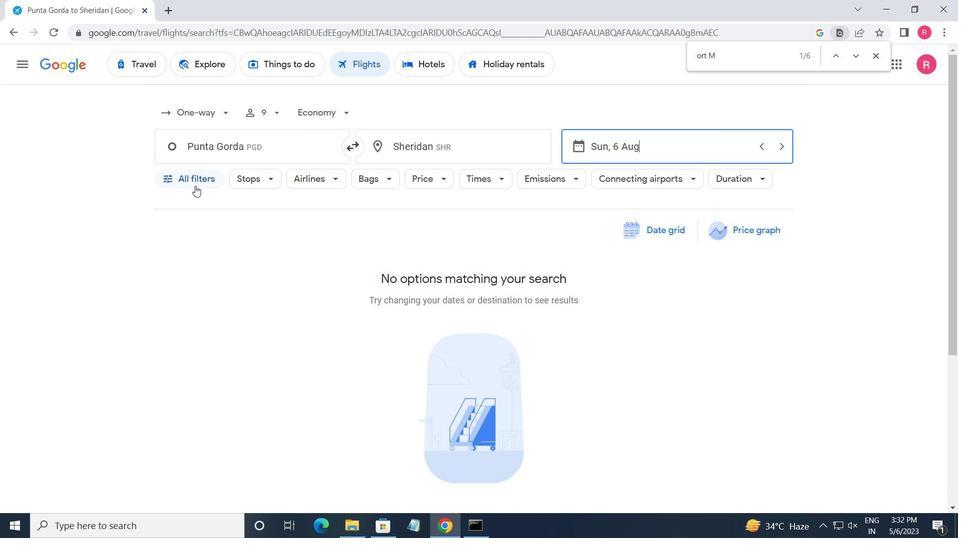 
Action: Mouse pressed left at (189, 183)
Screenshot: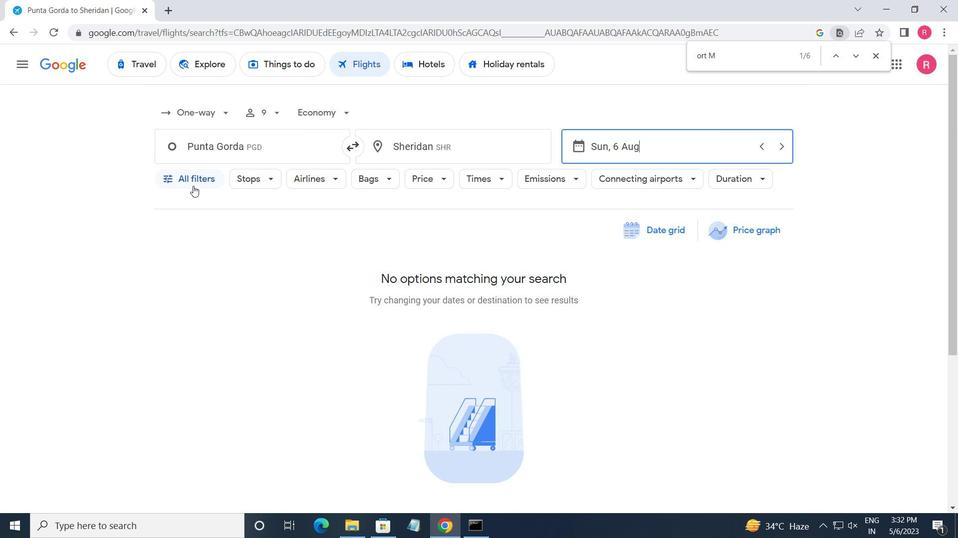 
Action: Mouse moved to (242, 308)
Screenshot: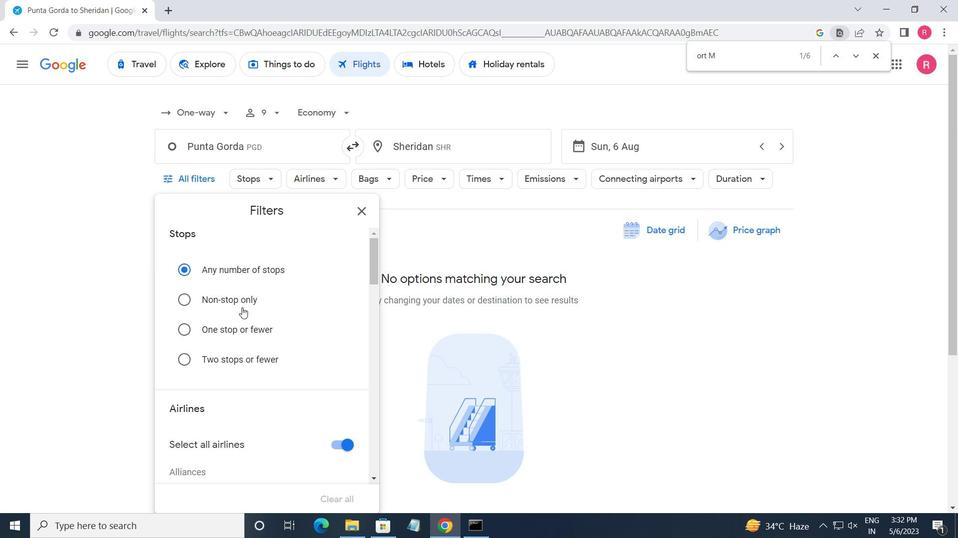 
Action: Mouse scrolled (242, 308) with delta (0, 0)
Screenshot: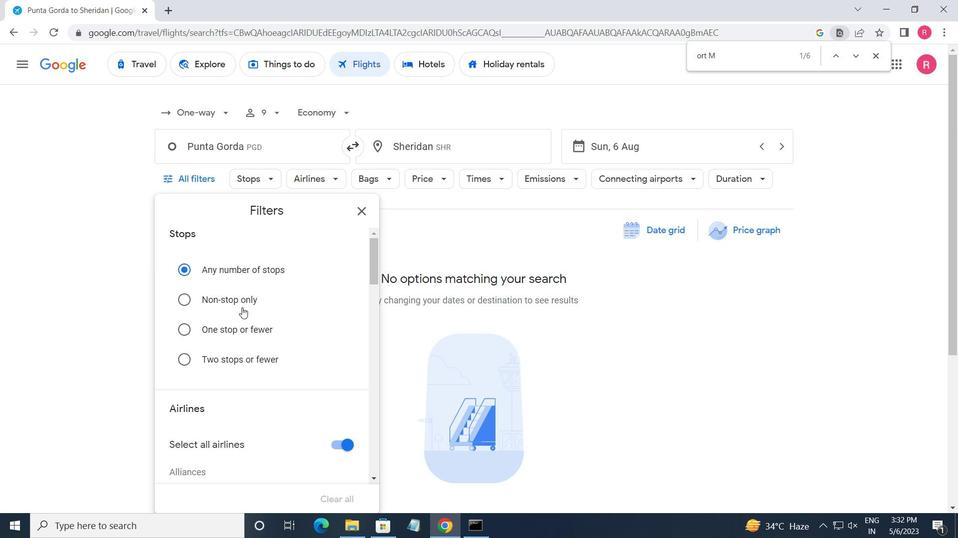 
Action: Mouse moved to (243, 316)
Screenshot: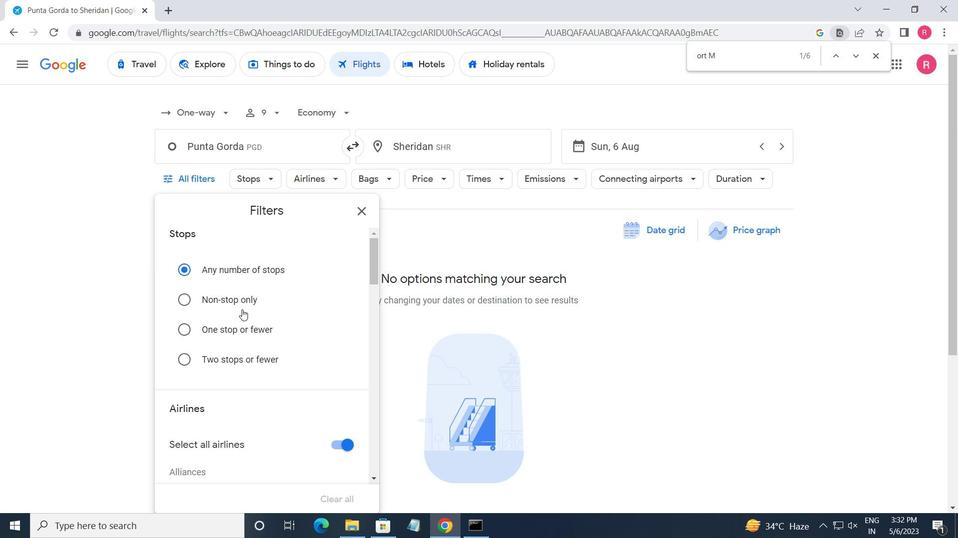 
Action: Mouse scrolled (243, 315) with delta (0, 0)
Screenshot: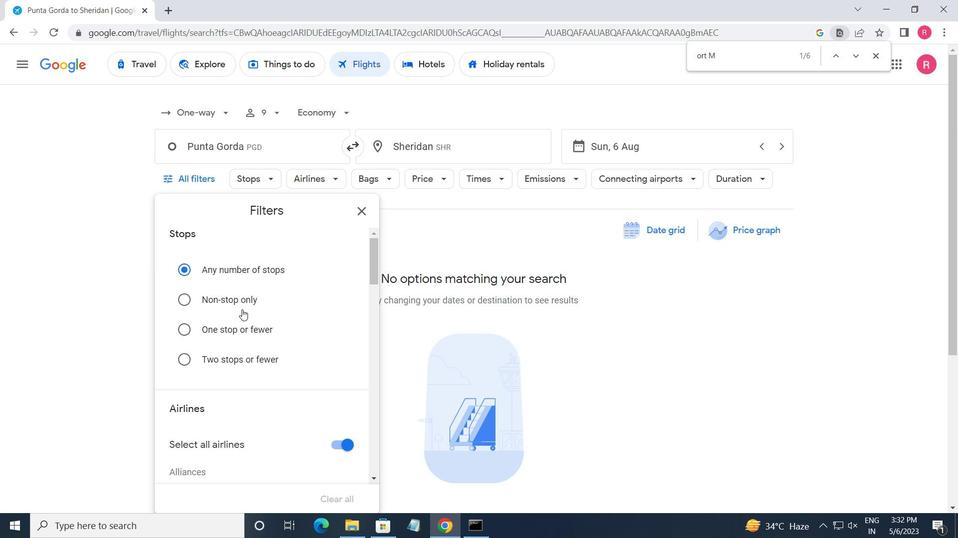 
Action: Mouse moved to (244, 318)
Screenshot: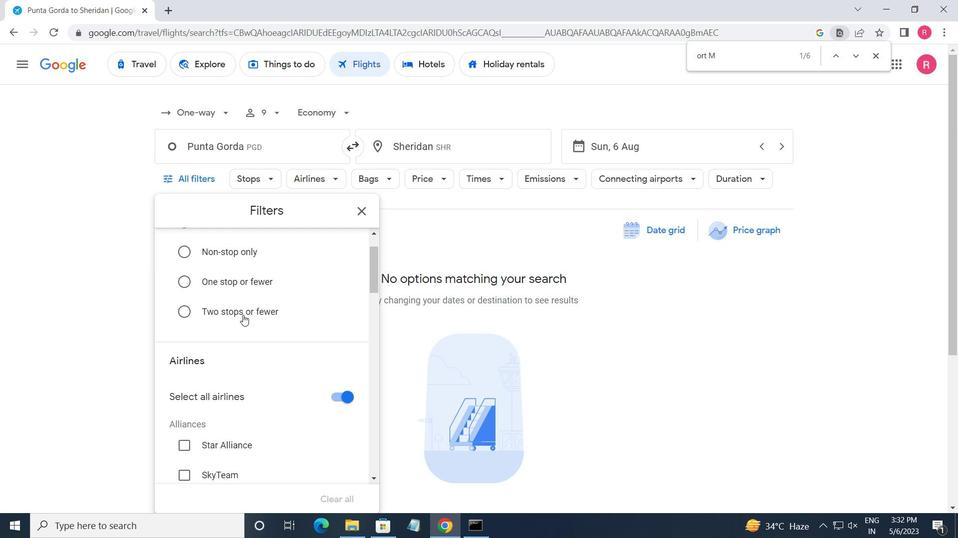 
Action: Mouse scrolled (244, 318) with delta (0, 0)
Screenshot: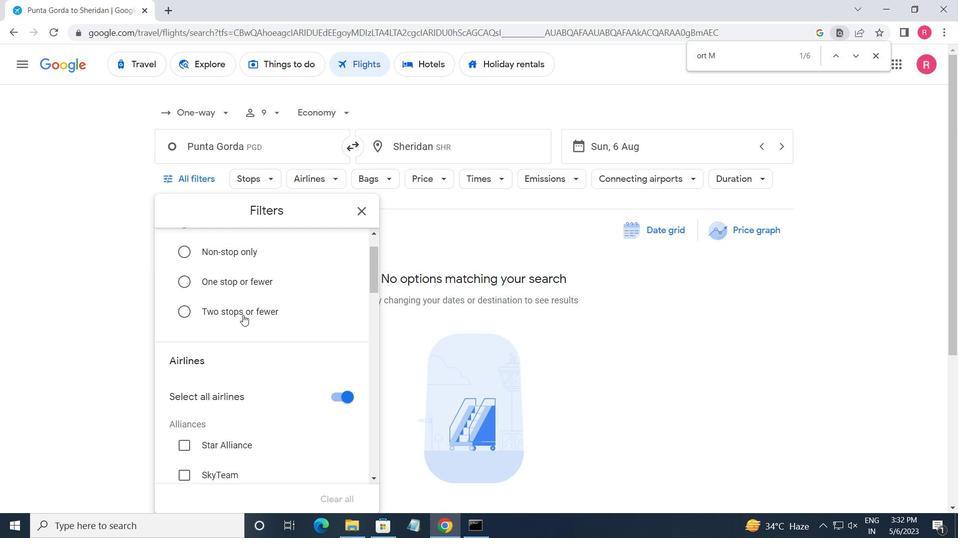 
Action: Mouse moved to (265, 321)
Screenshot: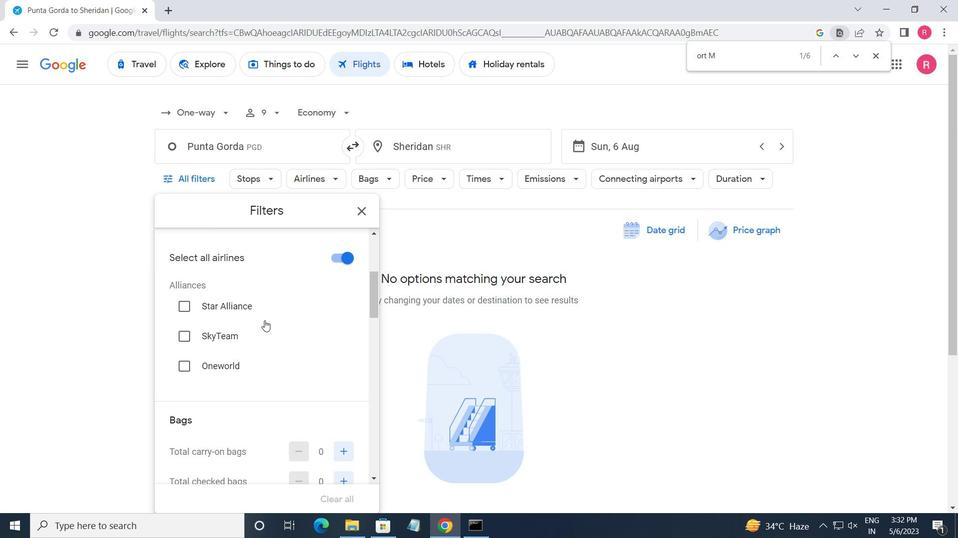 
Action: Mouse scrolled (265, 320) with delta (0, 0)
Screenshot: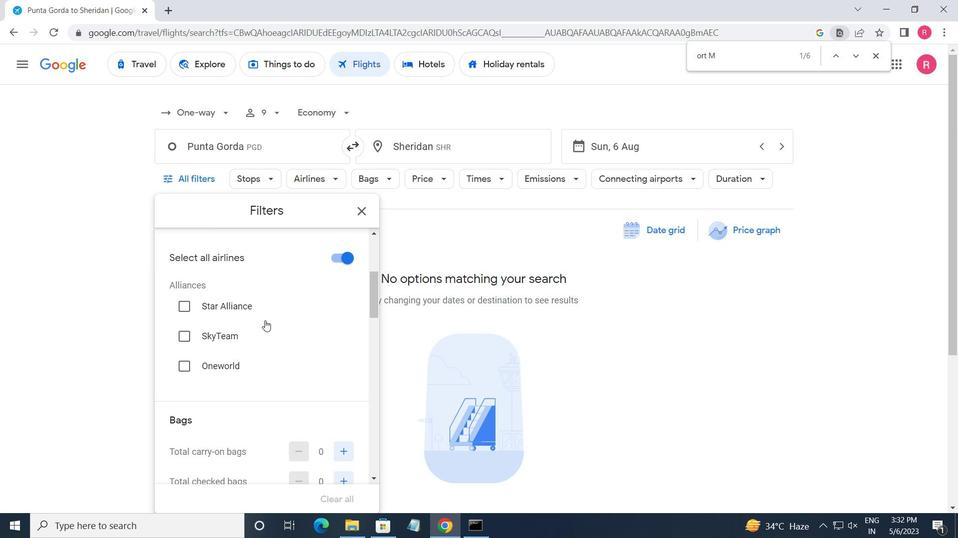 
Action: Mouse moved to (265, 321)
Screenshot: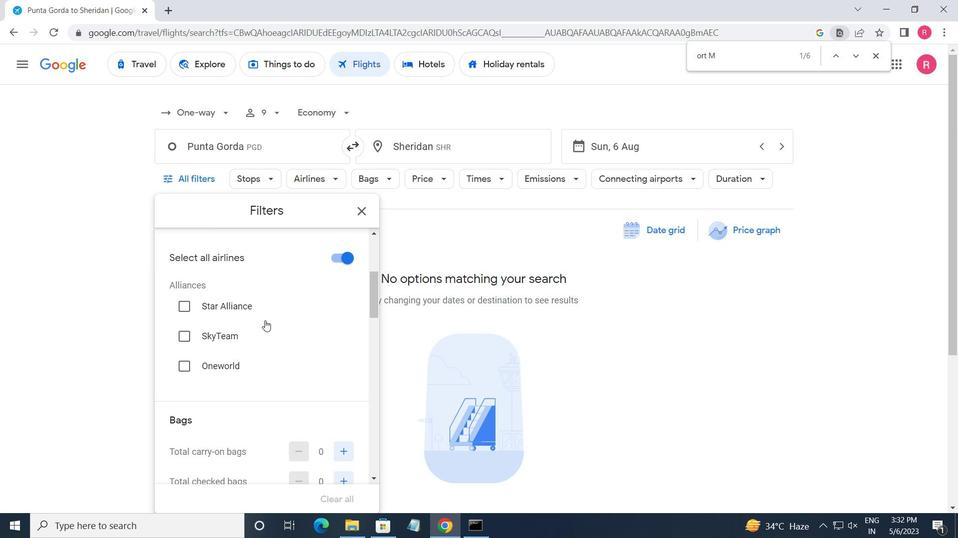 
Action: Mouse scrolled (265, 320) with delta (0, 0)
Screenshot: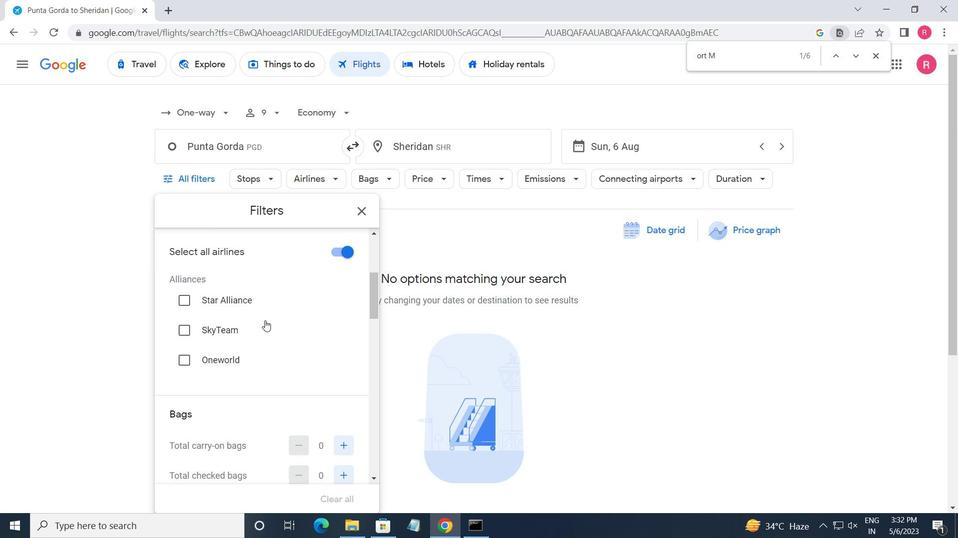 
Action: Mouse scrolled (265, 320) with delta (0, 0)
Screenshot: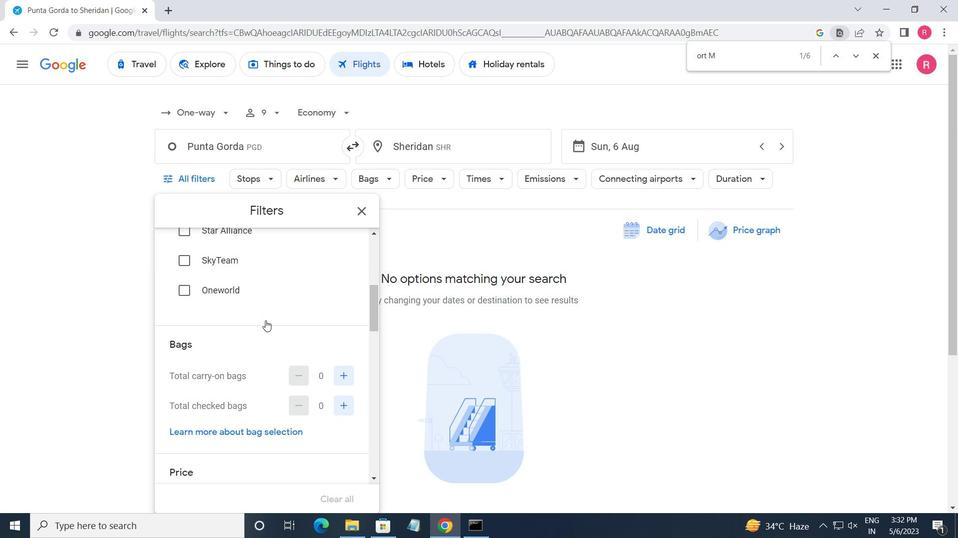 
Action: Mouse moved to (265, 321)
Screenshot: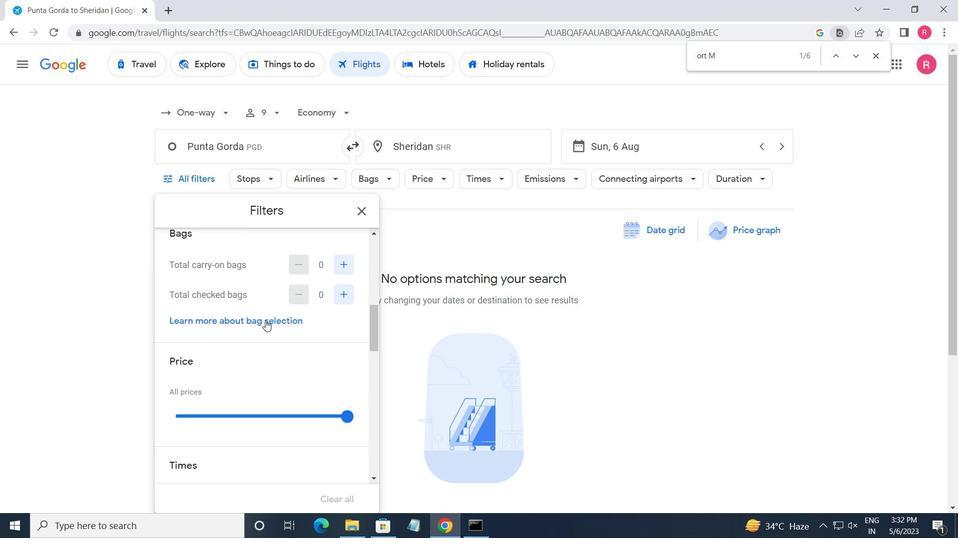 
Action: Mouse scrolled (265, 321) with delta (0, 0)
Screenshot: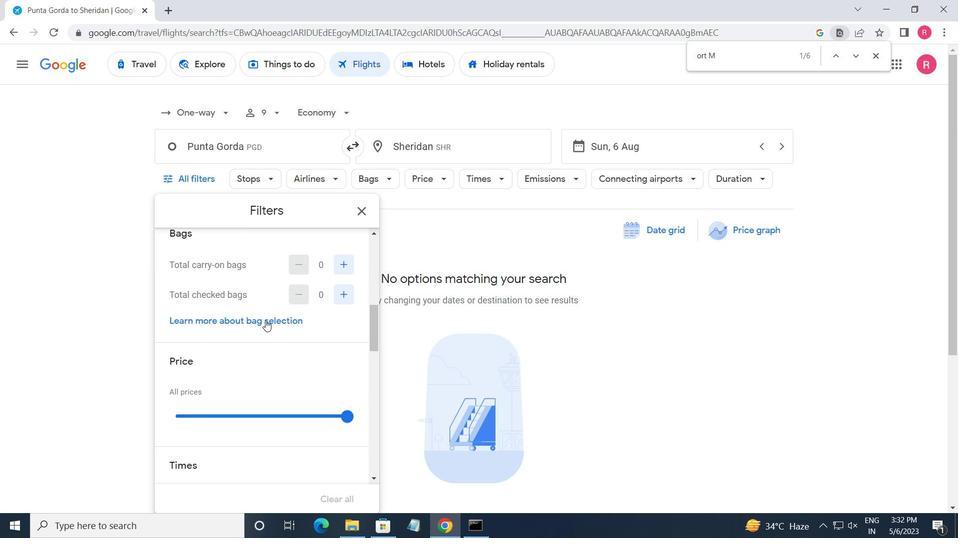 
Action: Mouse scrolled (265, 322) with delta (0, 0)
Screenshot: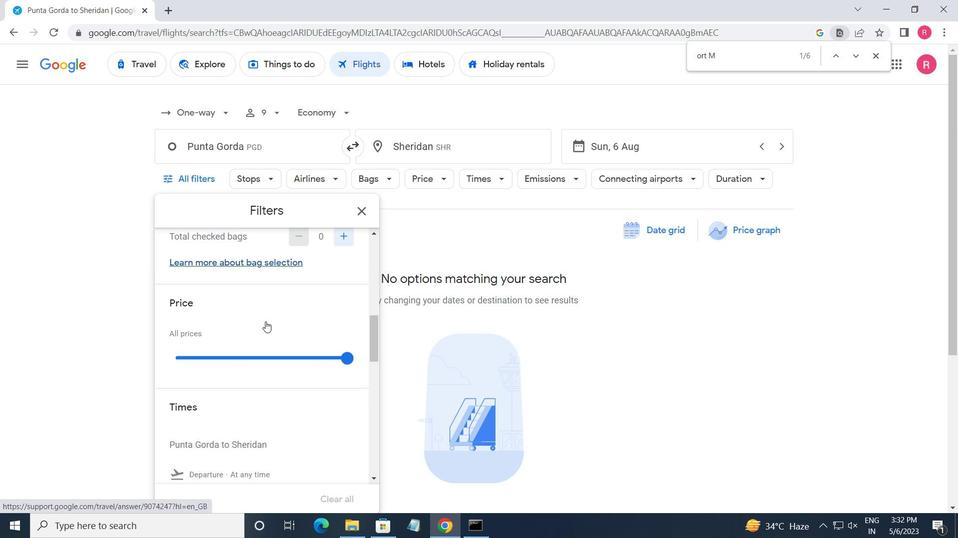 
Action: Mouse moved to (351, 263)
Screenshot: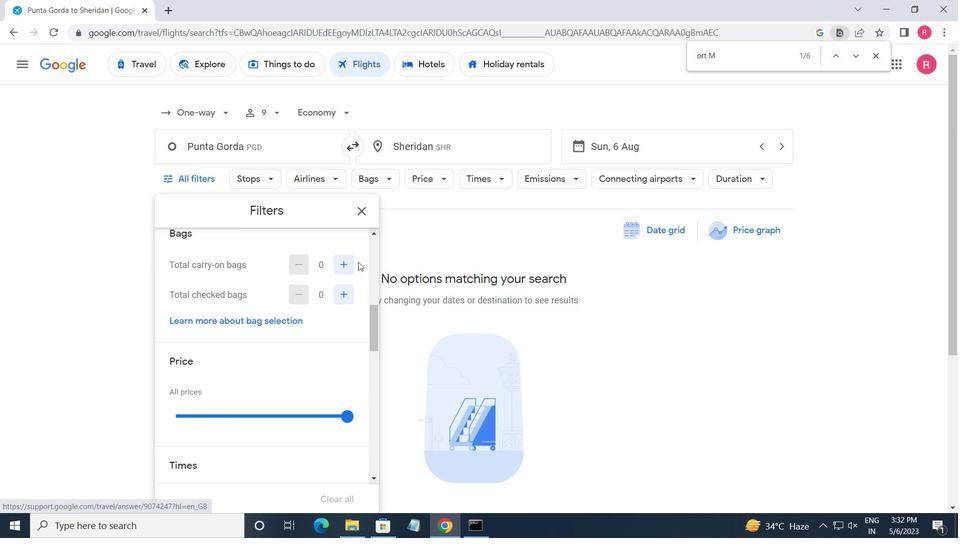 
Action: Mouse pressed left at (351, 263)
Screenshot: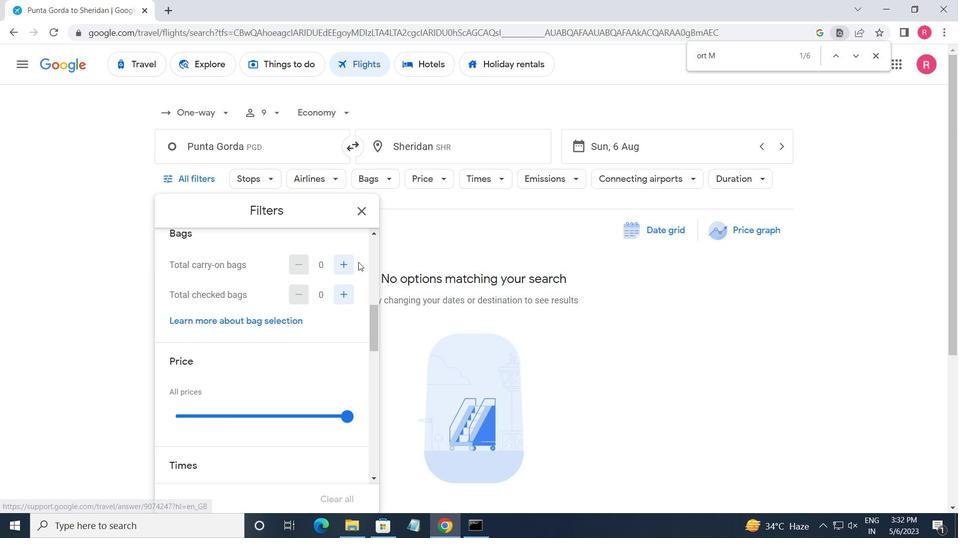 
Action: Mouse pressed left at (351, 263)
Screenshot: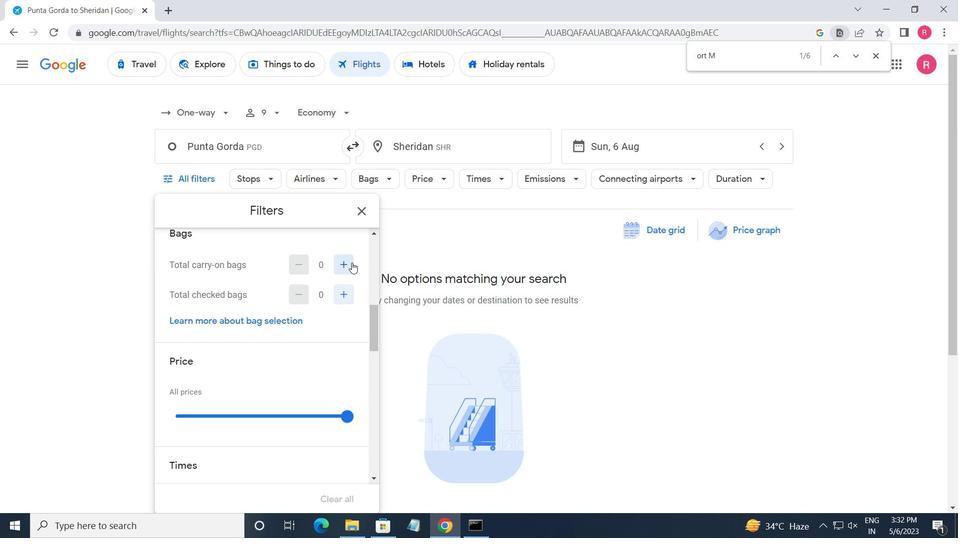 
Action: Mouse moved to (310, 373)
Screenshot: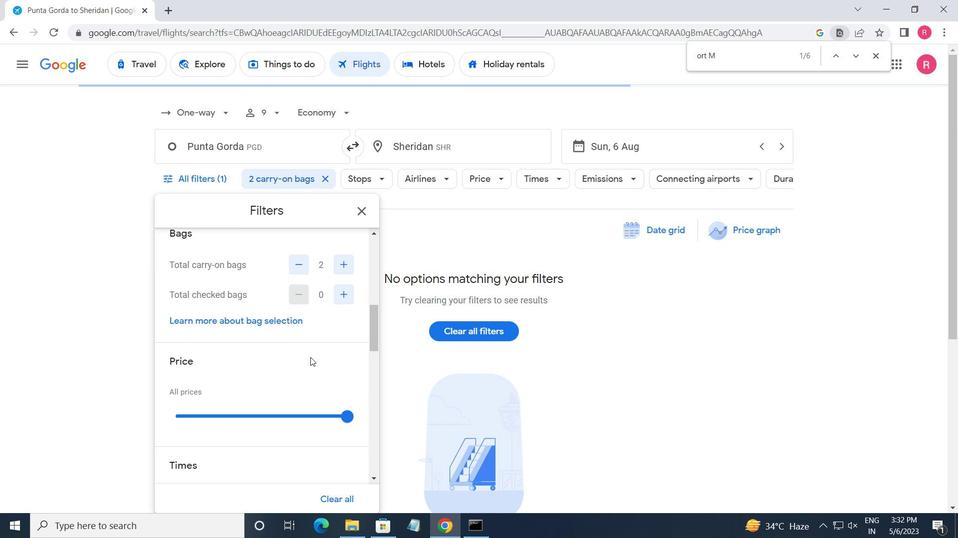 
Action: Mouse scrolled (310, 373) with delta (0, 0)
Screenshot: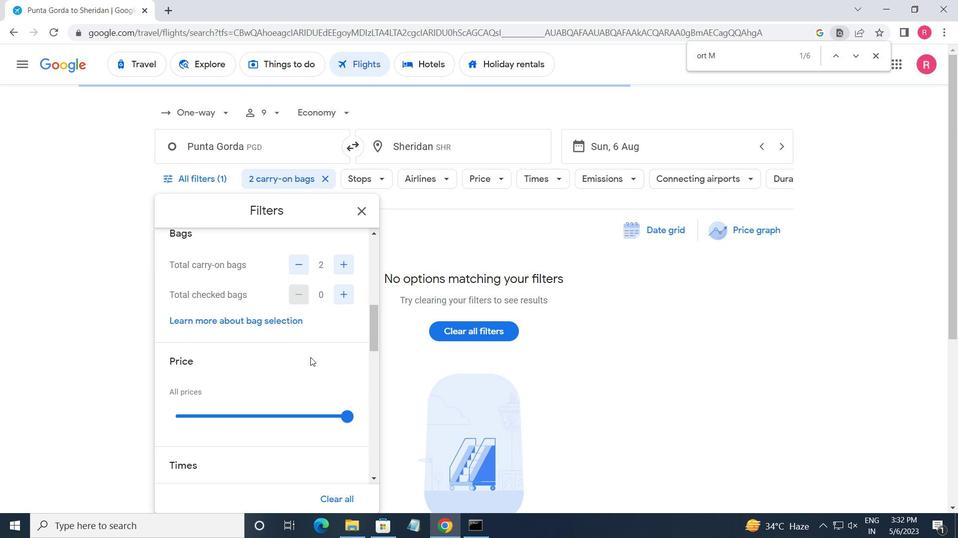 
Action: Mouse moved to (310, 374)
Screenshot: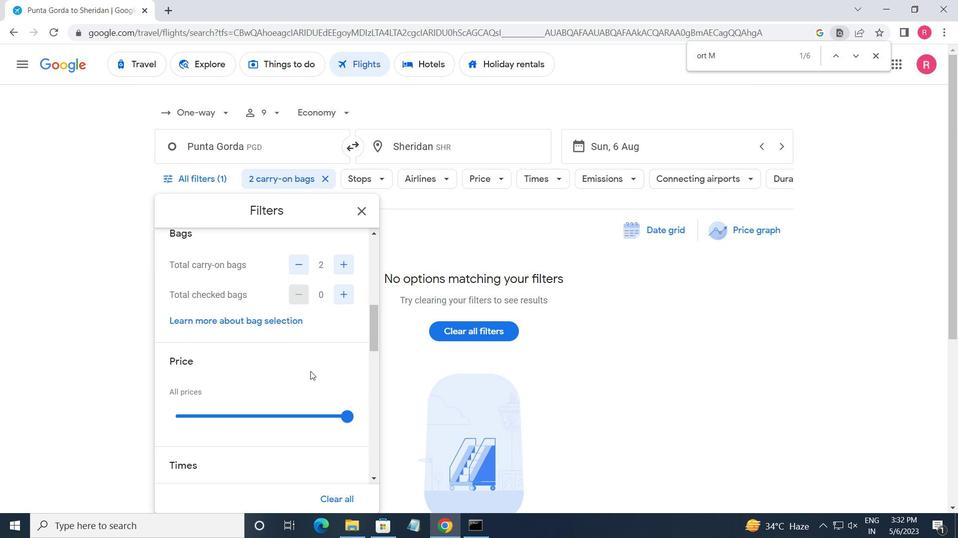 
Action: Mouse scrolled (310, 373) with delta (0, 0)
Screenshot: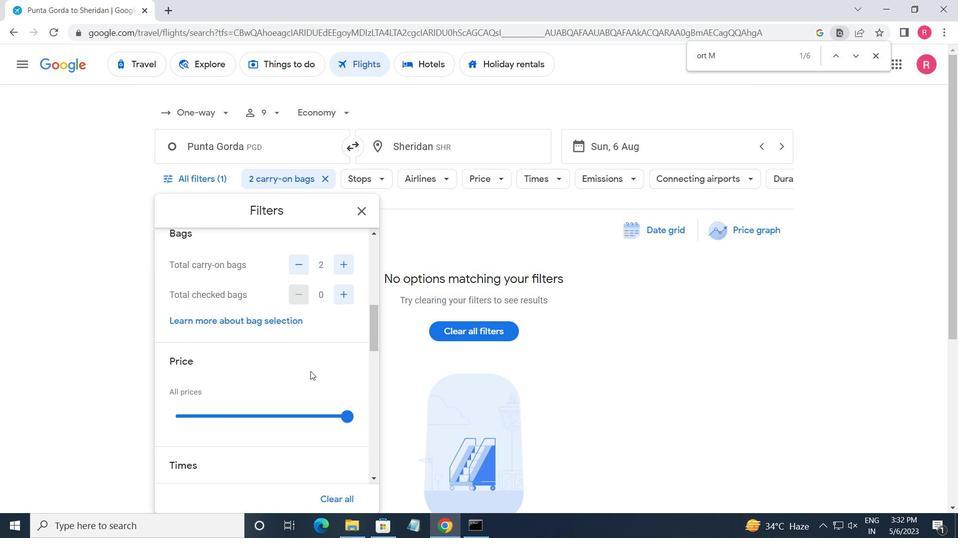 
Action: Mouse moved to (321, 349)
Screenshot: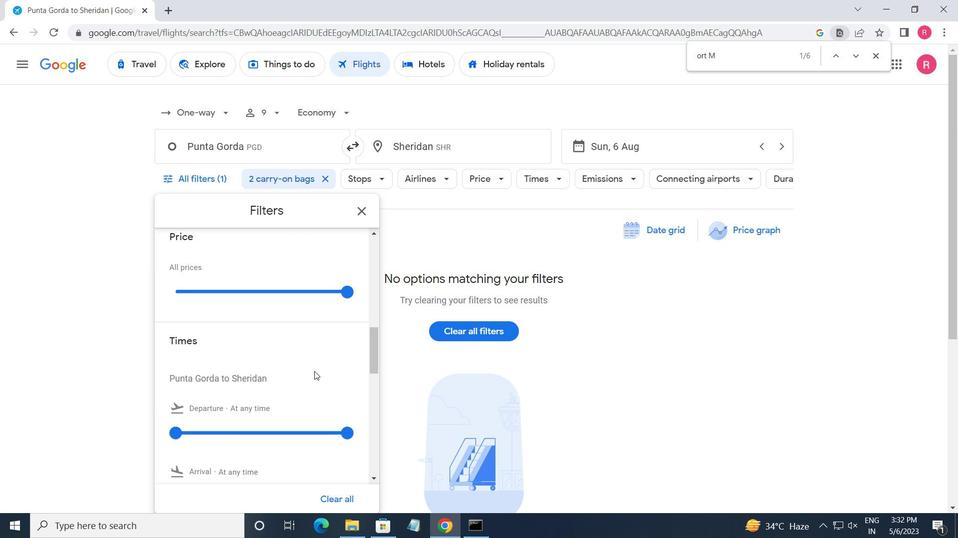 
Action: Mouse scrolled (321, 349) with delta (0, 0)
Screenshot: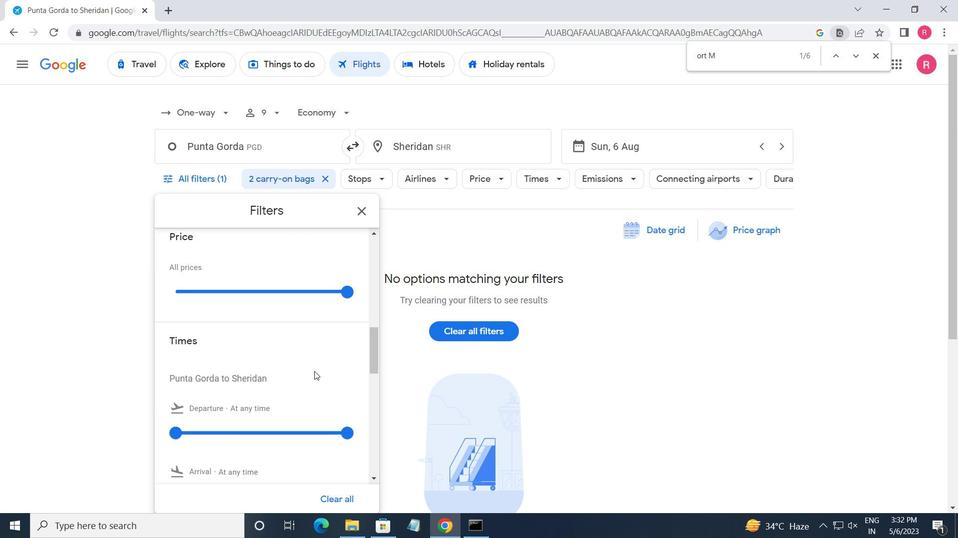 
Action: Mouse moved to (360, 349)
Screenshot: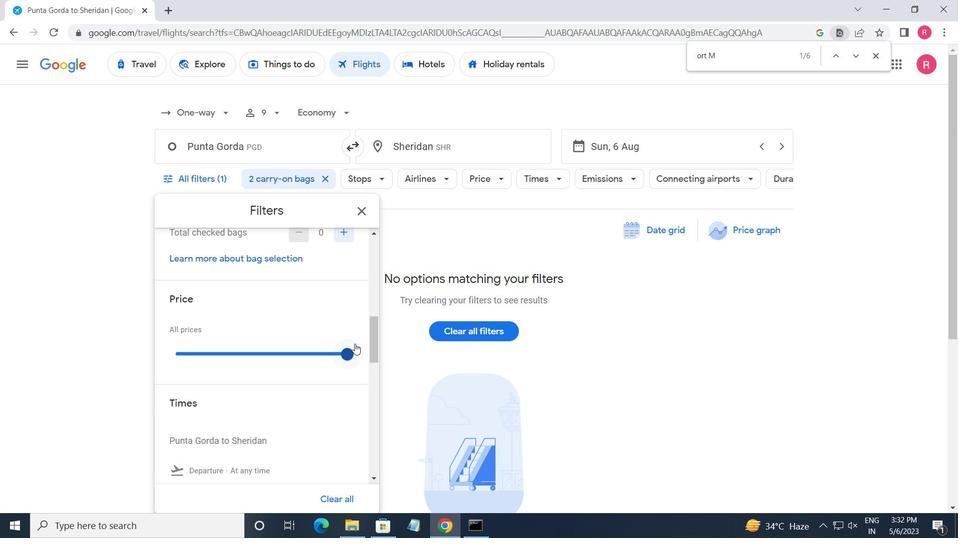 
Action: Mouse pressed left at (360, 349)
Screenshot: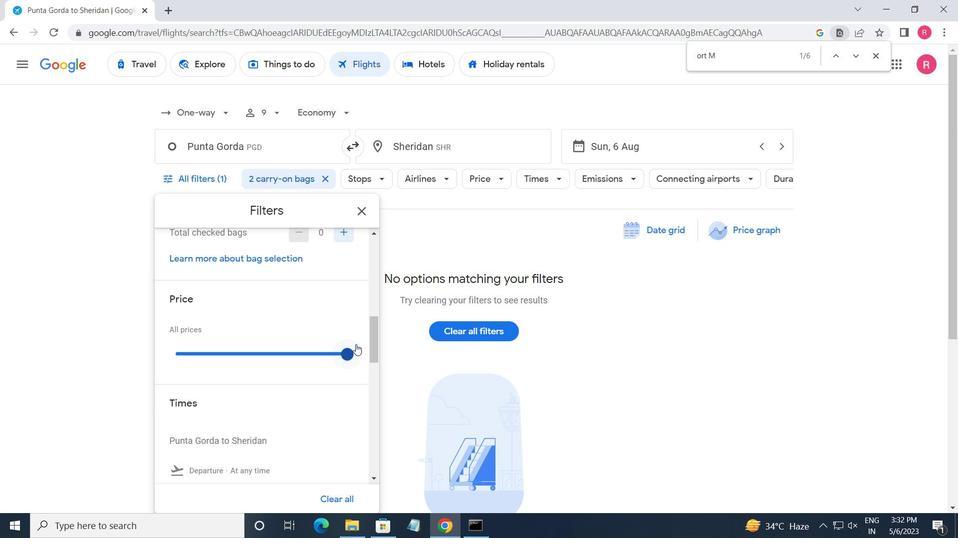 
Action: Mouse moved to (275, 387)
Screenshot: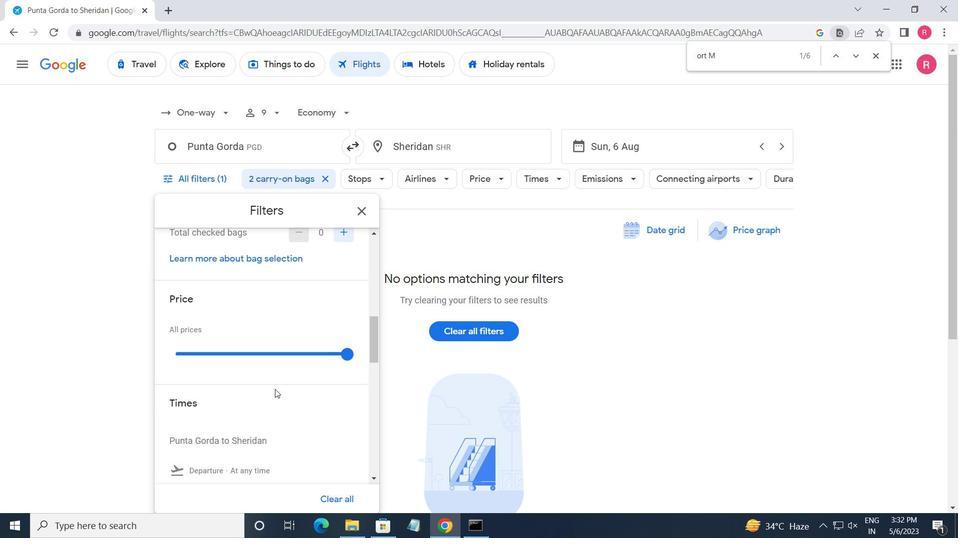 
Action: Mouse scrolled (275, 387) with delta (0, 0)
Screenshot: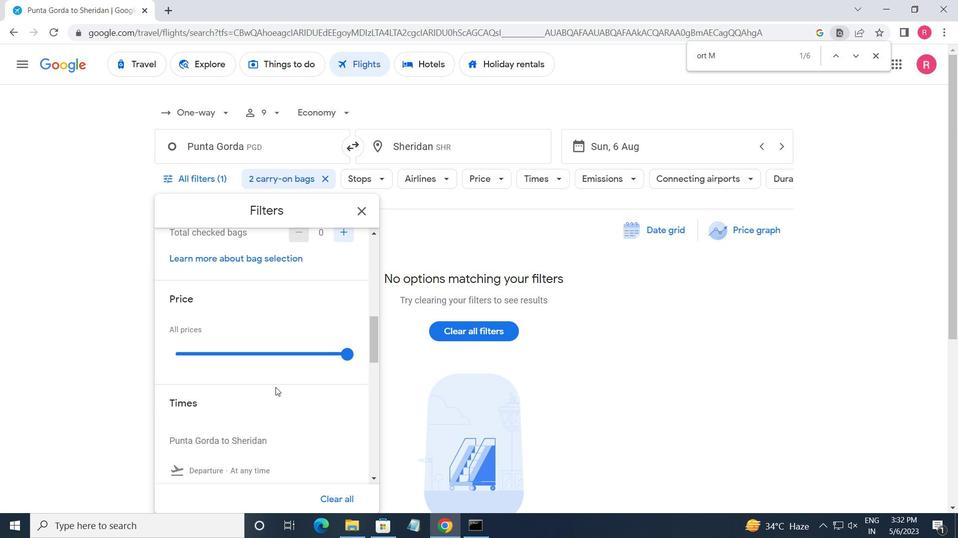 
Action: Mouse moved to (176, 436)
Screenshot: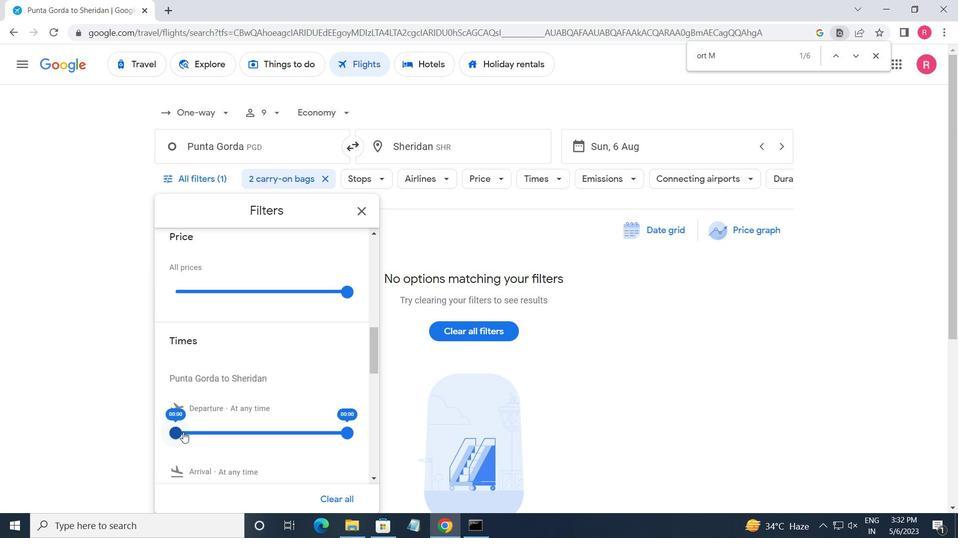
Action: Mouse pressed left at (176, 436)
Screenshot: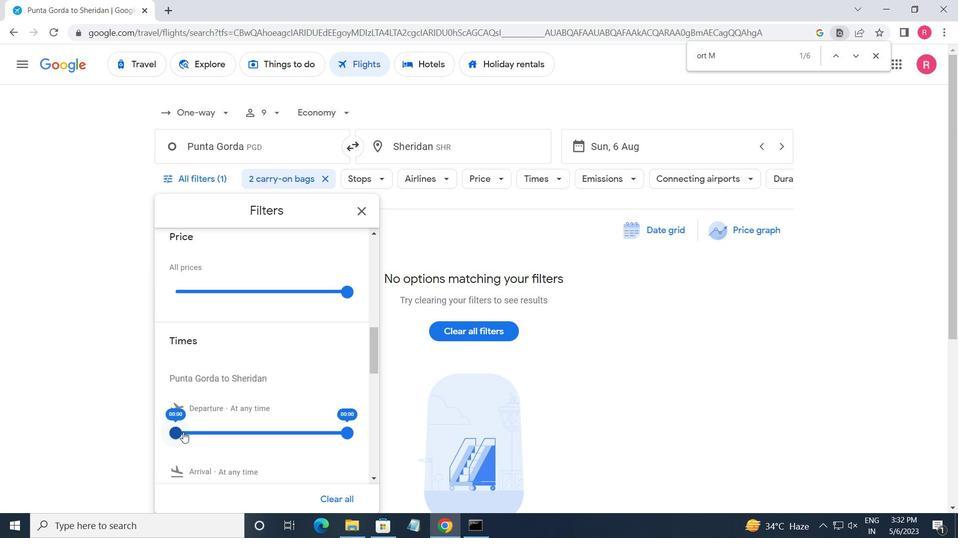 
Action: Mouse moved to (347, 440)
Screenshot: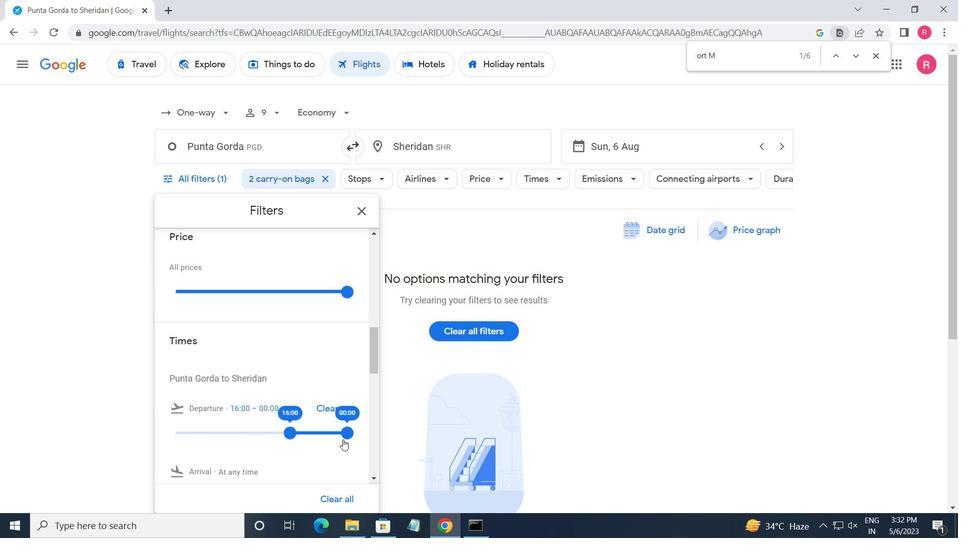 
Action: Mouse pressed left at (347, 440)
Screenshot: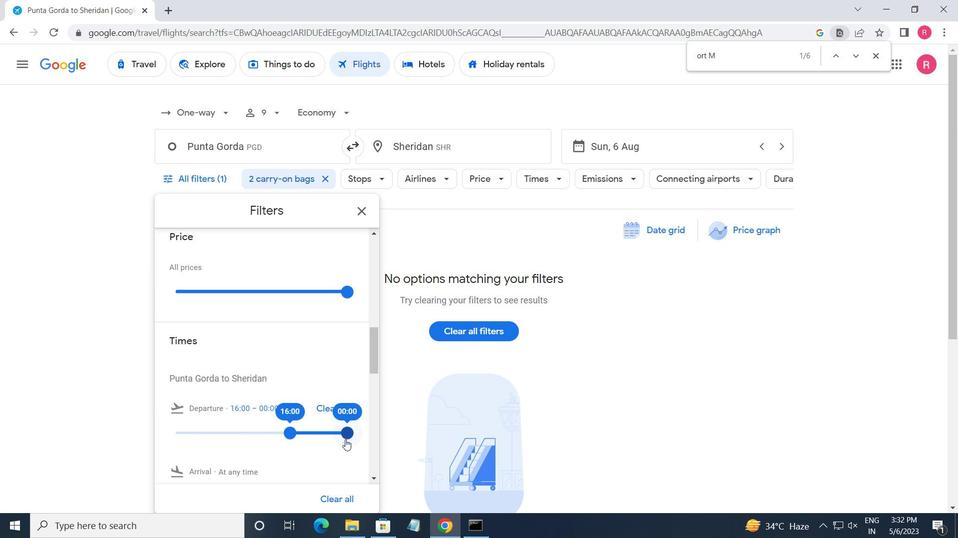 
Action: Mouse moved to (360, 215)
Screenshot: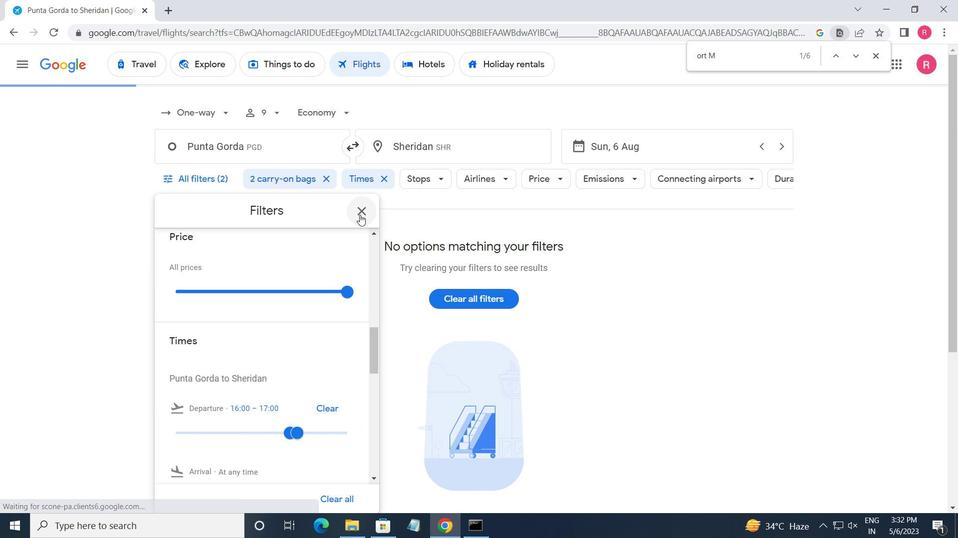 
Action: Mouse pressed left at (360, 215)
Screenshot: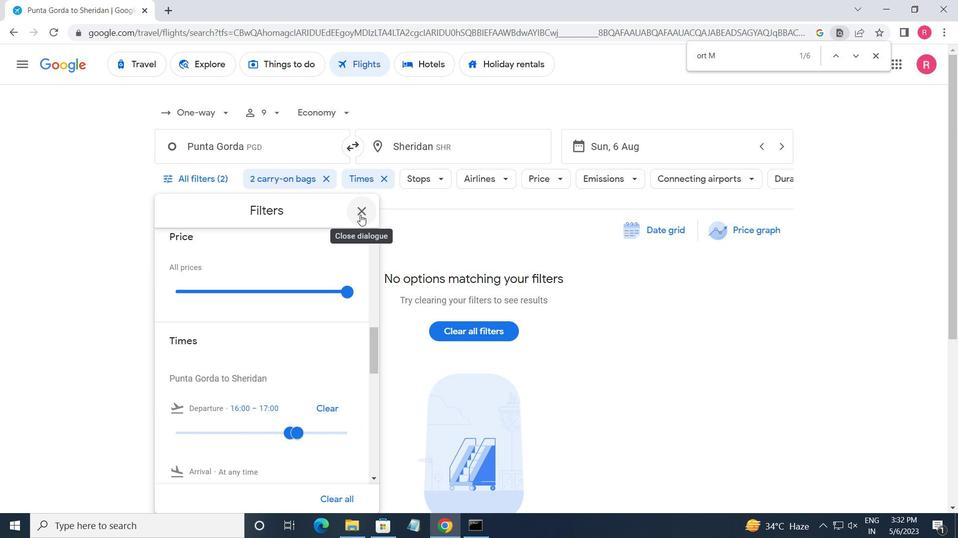 
Action: Mouse moved to (361, 220)
Screenshot: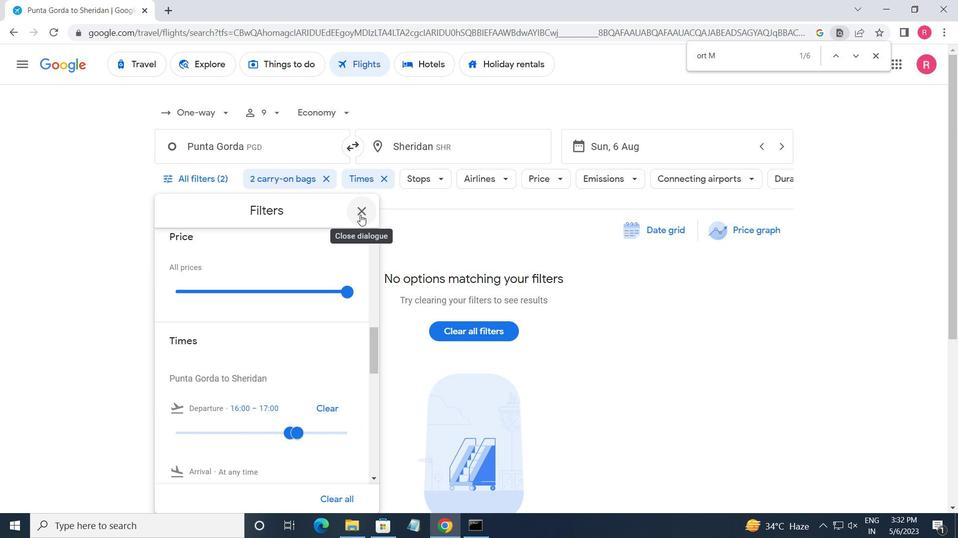 
